 Task: Add the "Unanswered questions" component in the site builder.
Action: Mouse moved to (1285, 81)
Screenshot: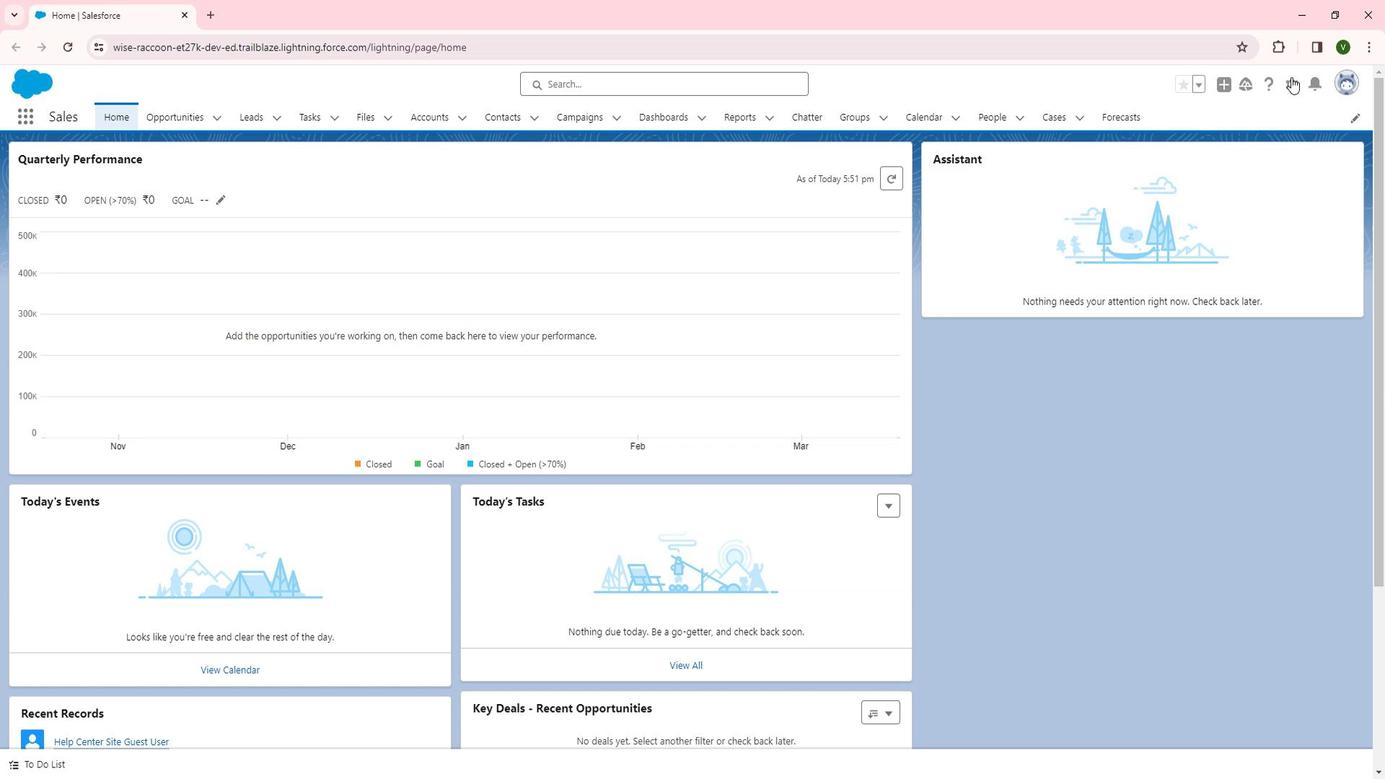 
Action: Mouse pressed left at (1285, 81)
Screenshot: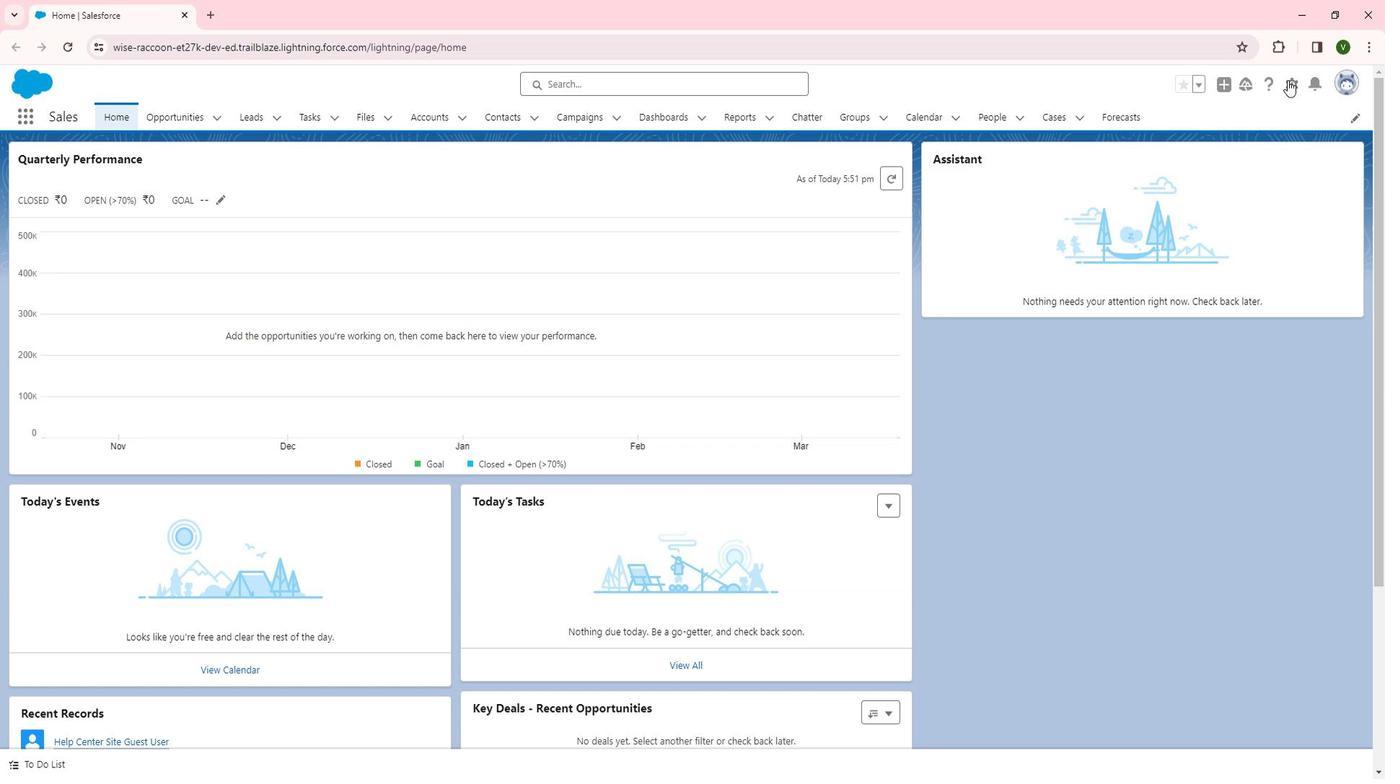 
Action: Mouse moved to (1238, 131)
Screenshot: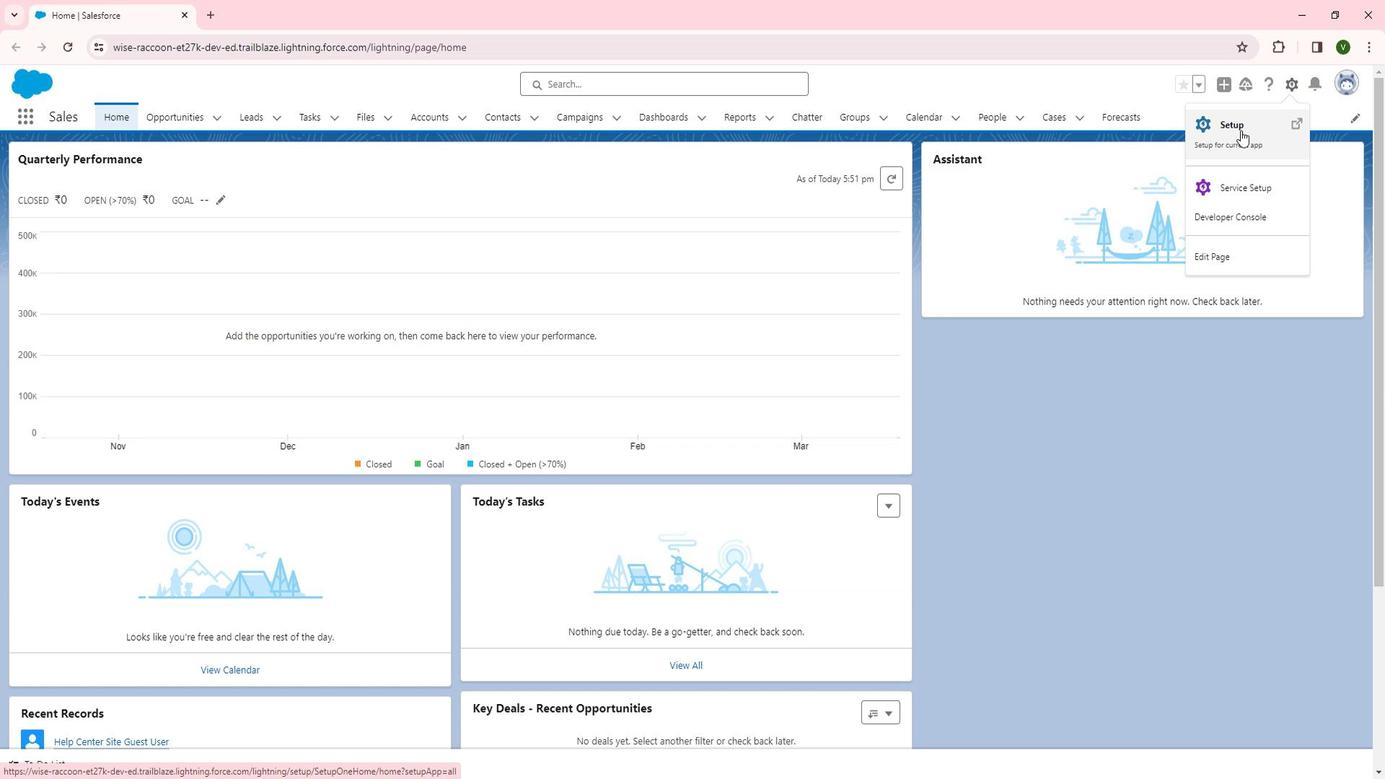 
Action: Mouse pressed left at (1238, 131)
Screenshot: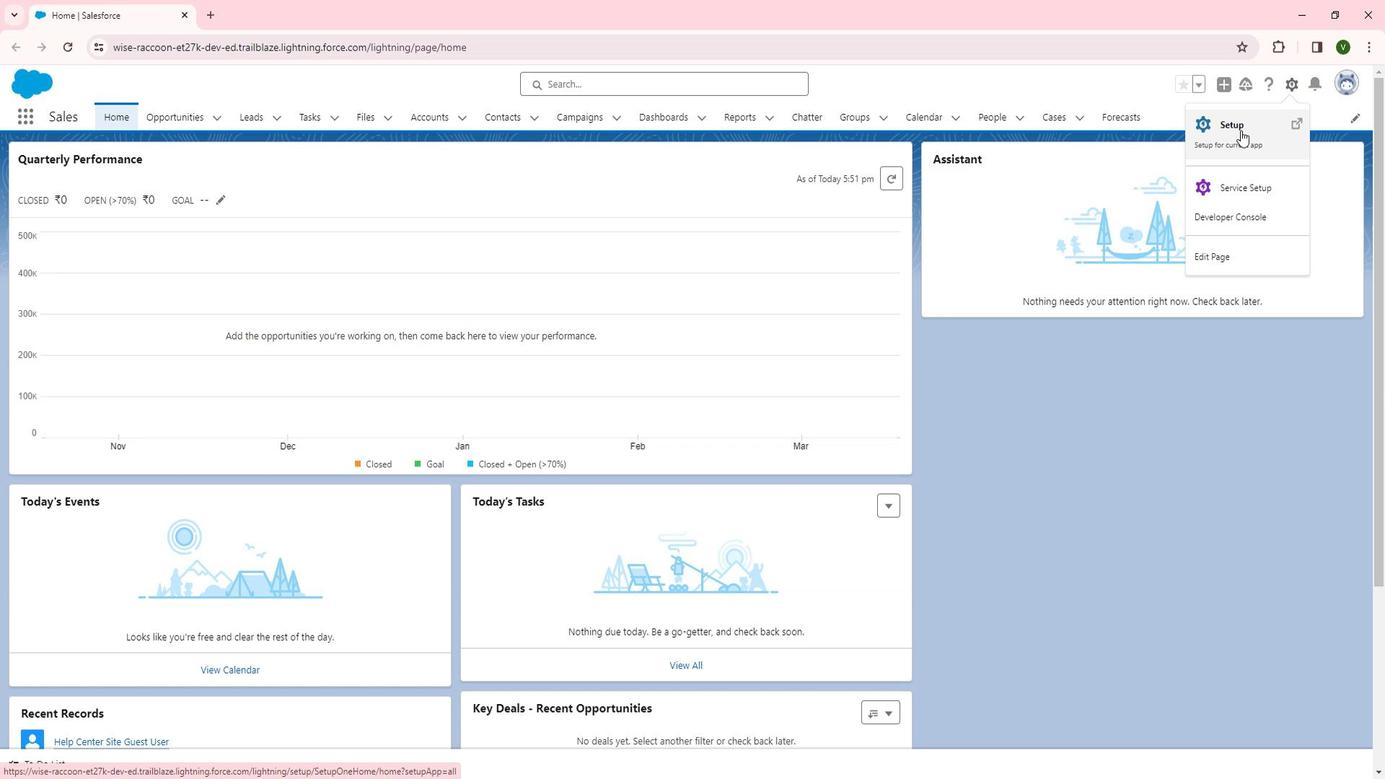 
Action: Mouse moved to (50, 602)
Screenshot: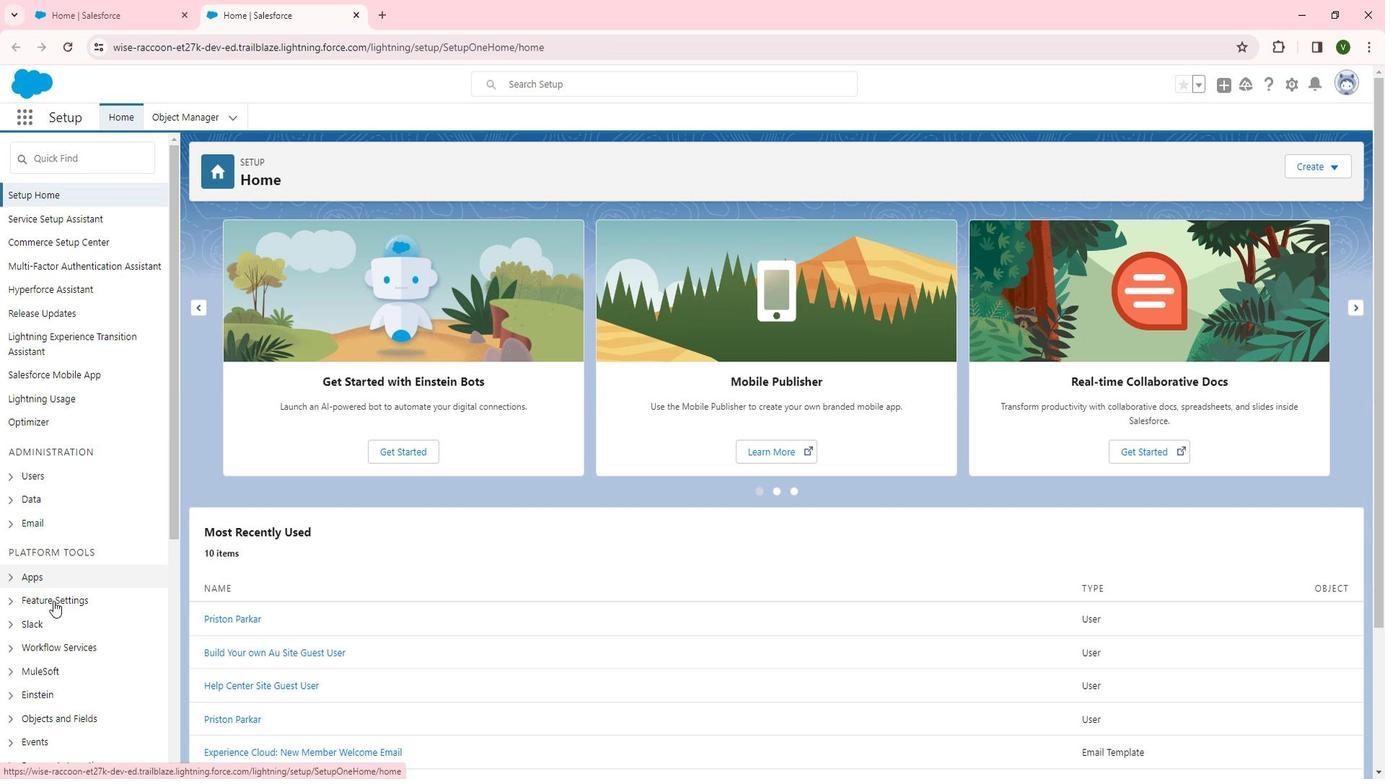 
Action: Mouse pressed left at (50, 602)
Screenshot: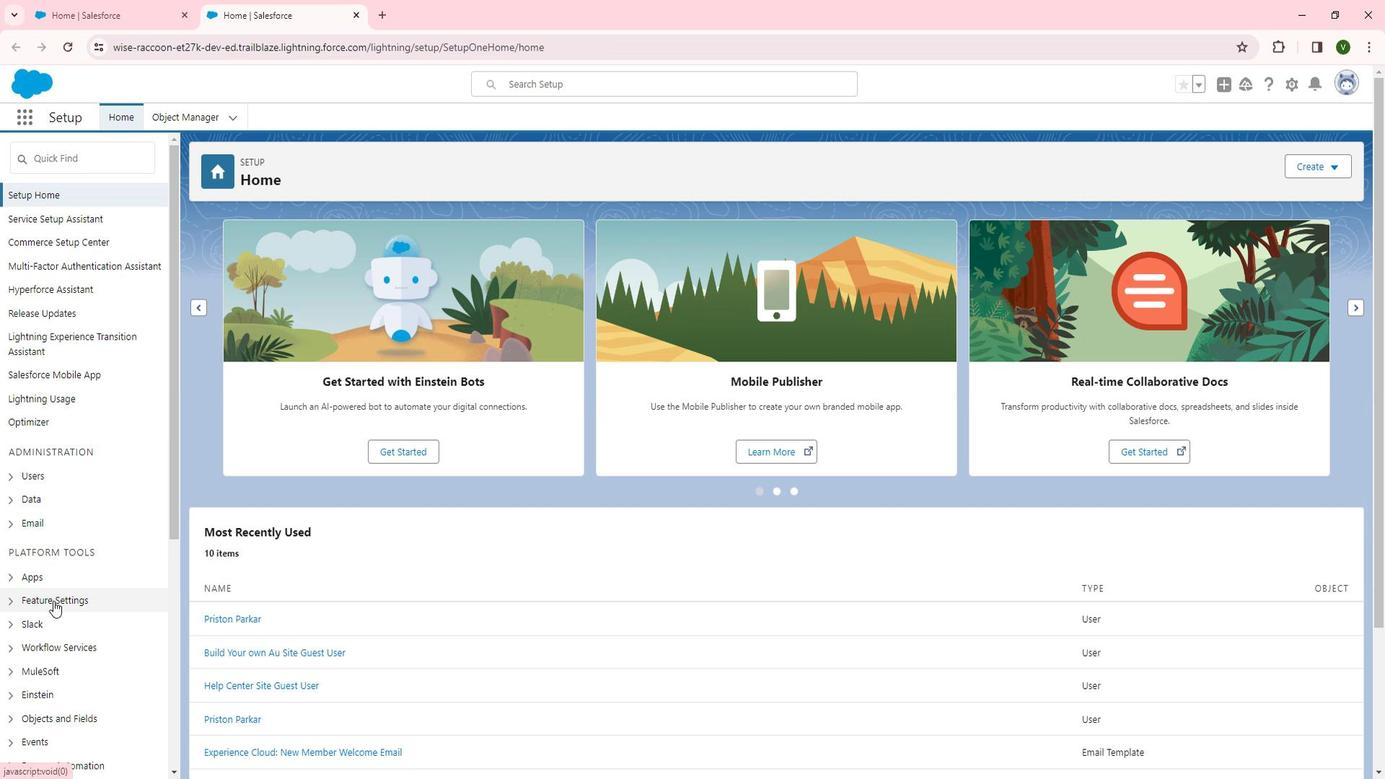 
Action: Mouse moved to (59, 602)
Screenshot: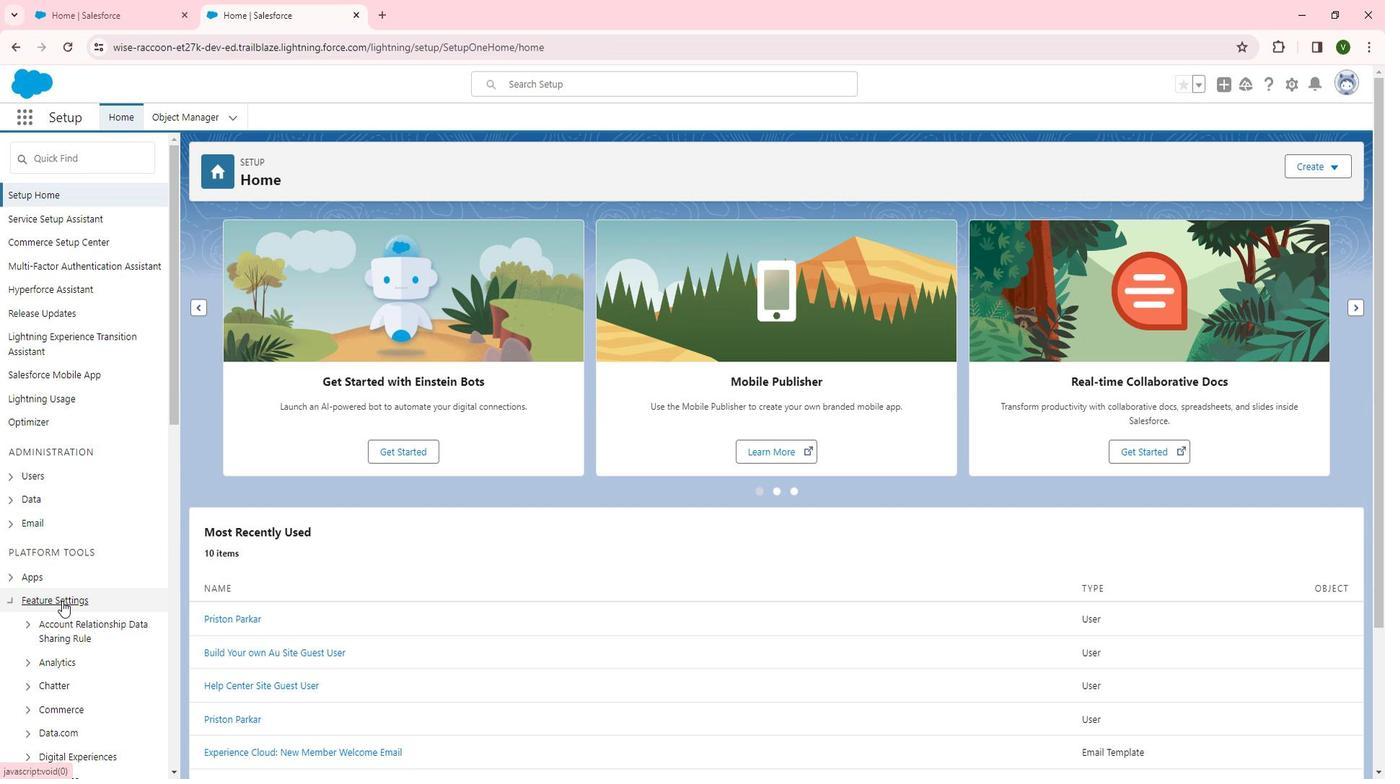 
Action: Mouse scrolled (59, 601) with delta (0, 0)
Screenshot: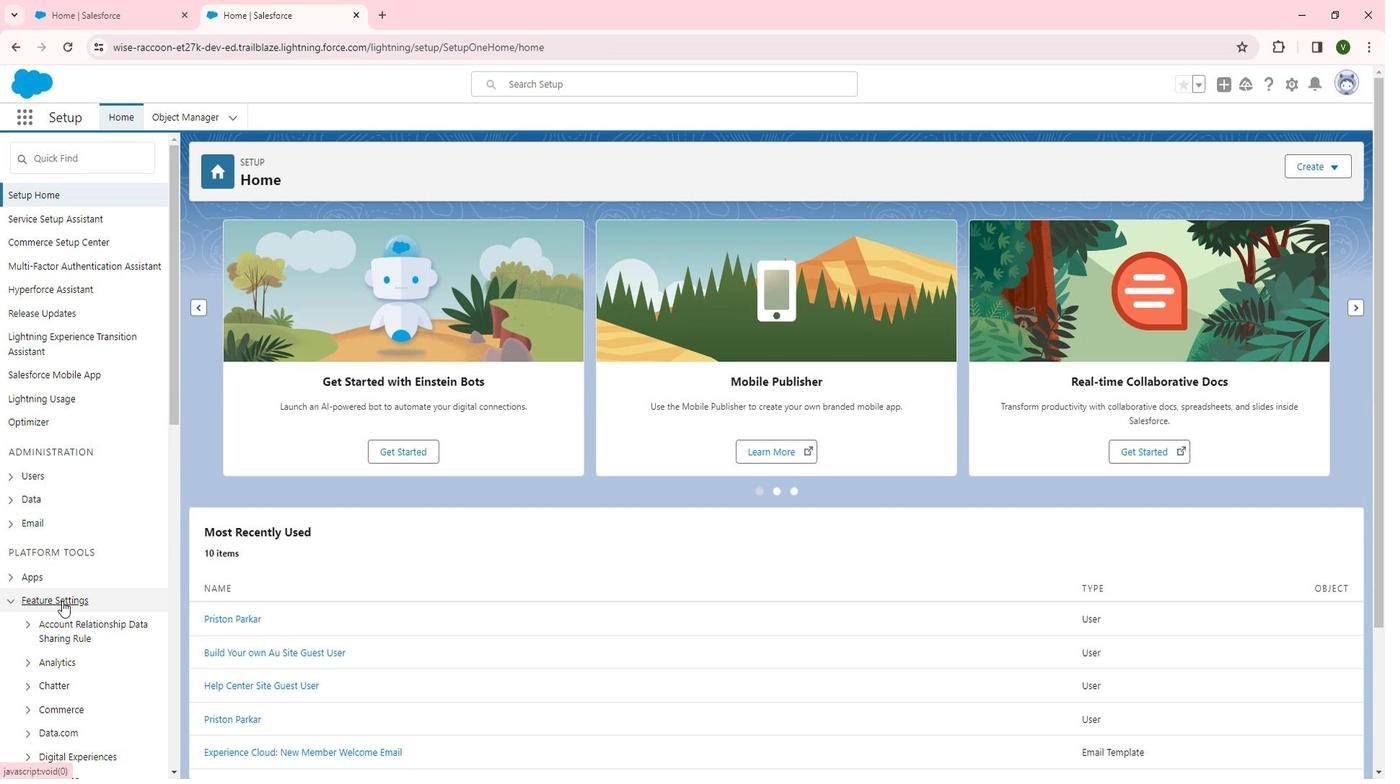 
Action: Mouse moved to (77, 679)
Screenshot: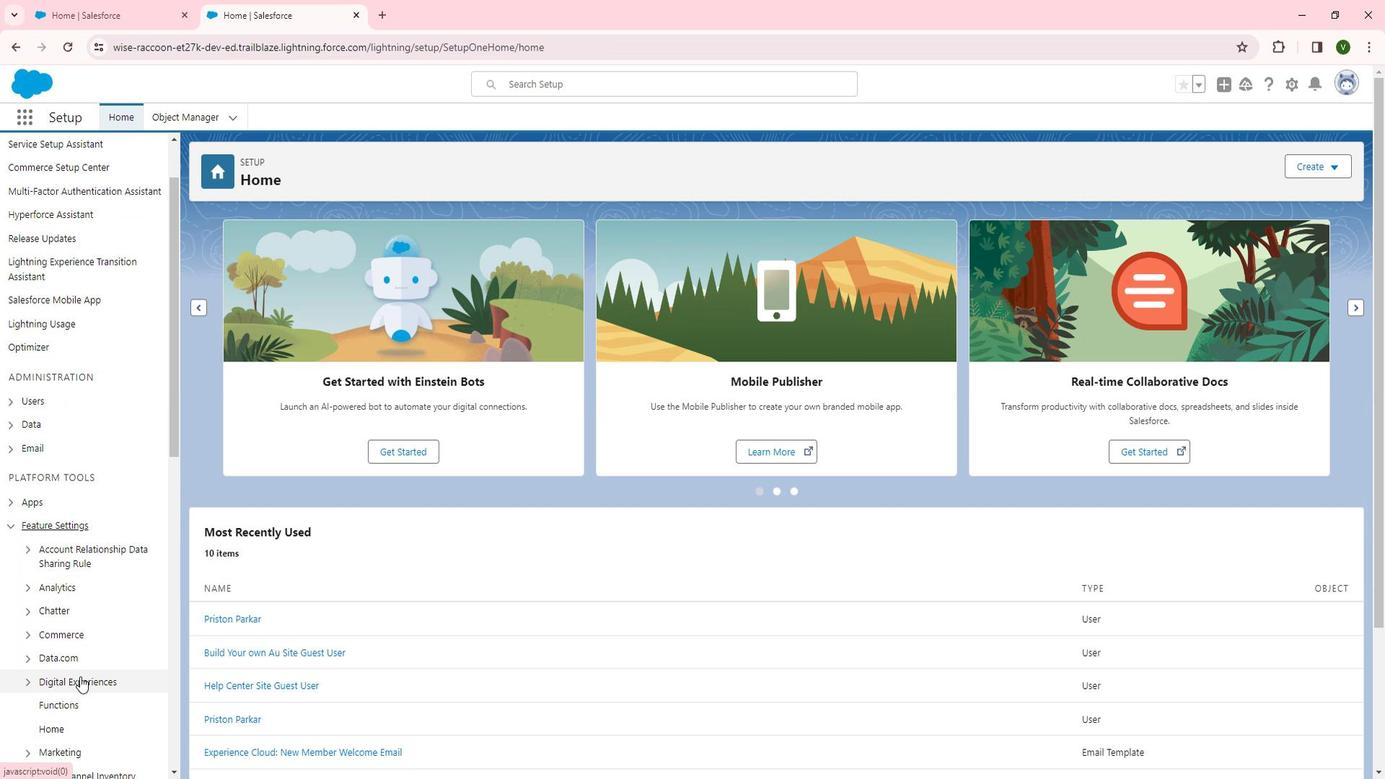 
Action: Mouse pressed left at (77, 679)
Screenshot: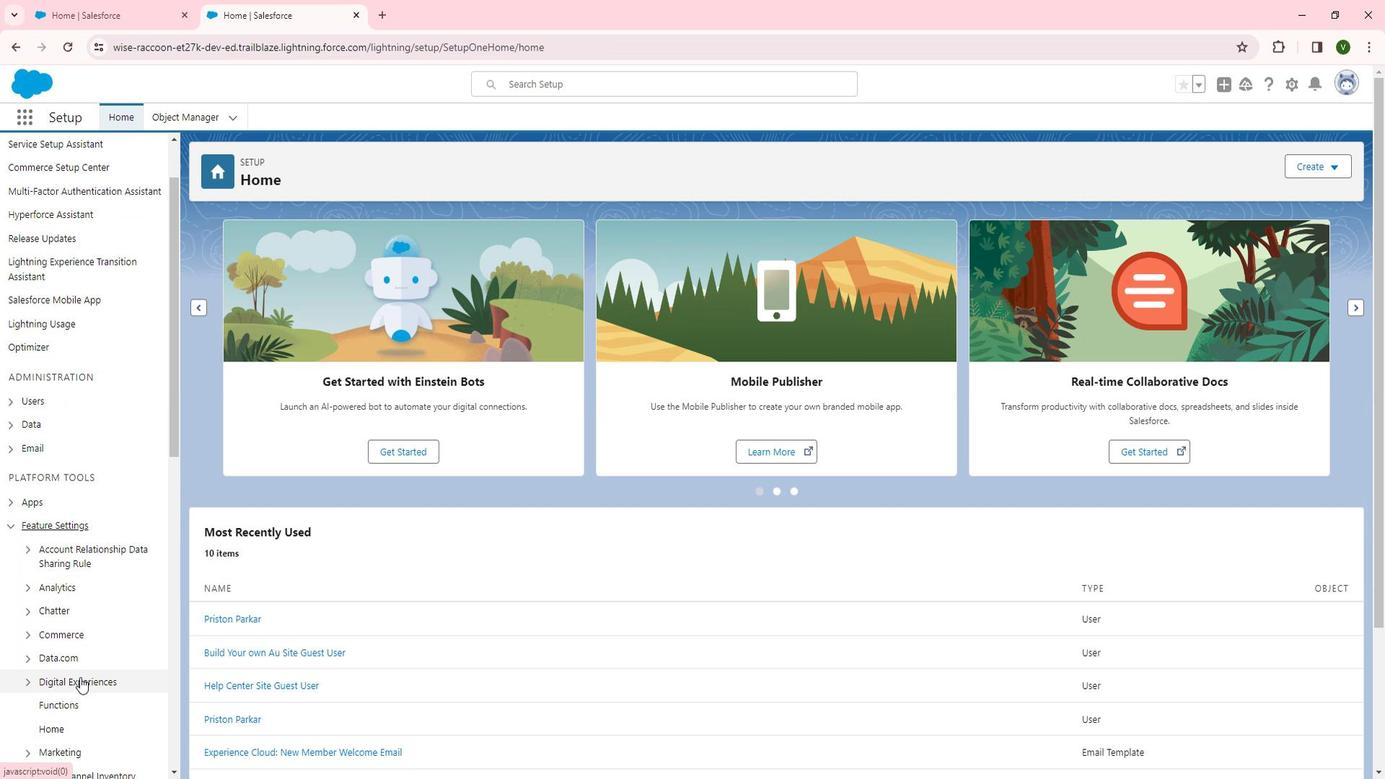 
Action: Mouse scrolled (77, 678) with delta (0, 0)
Screenshot: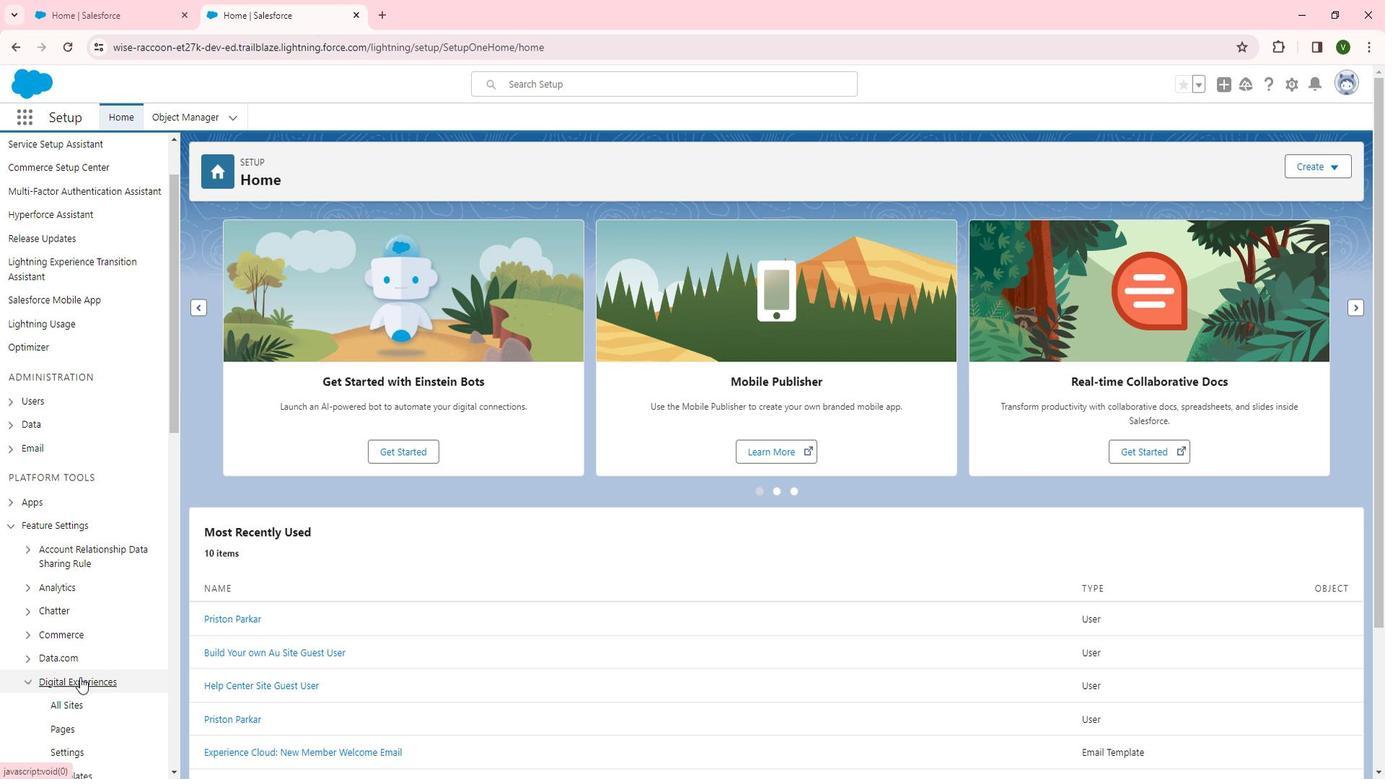 
Action: Mouse moved to (77, 679)
Screenshot: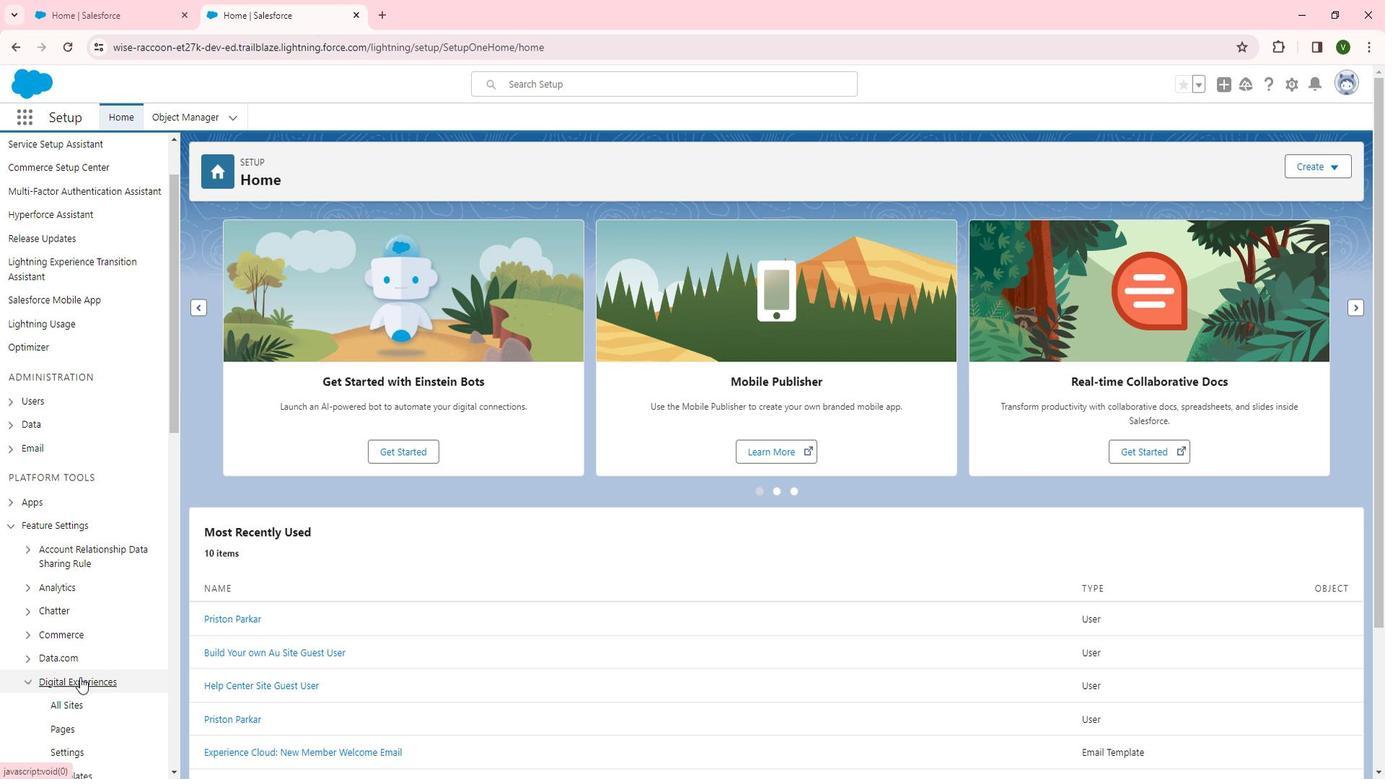 
Action: Mouse scrolled (77, 678) with delta (0, 0)
Screenshot: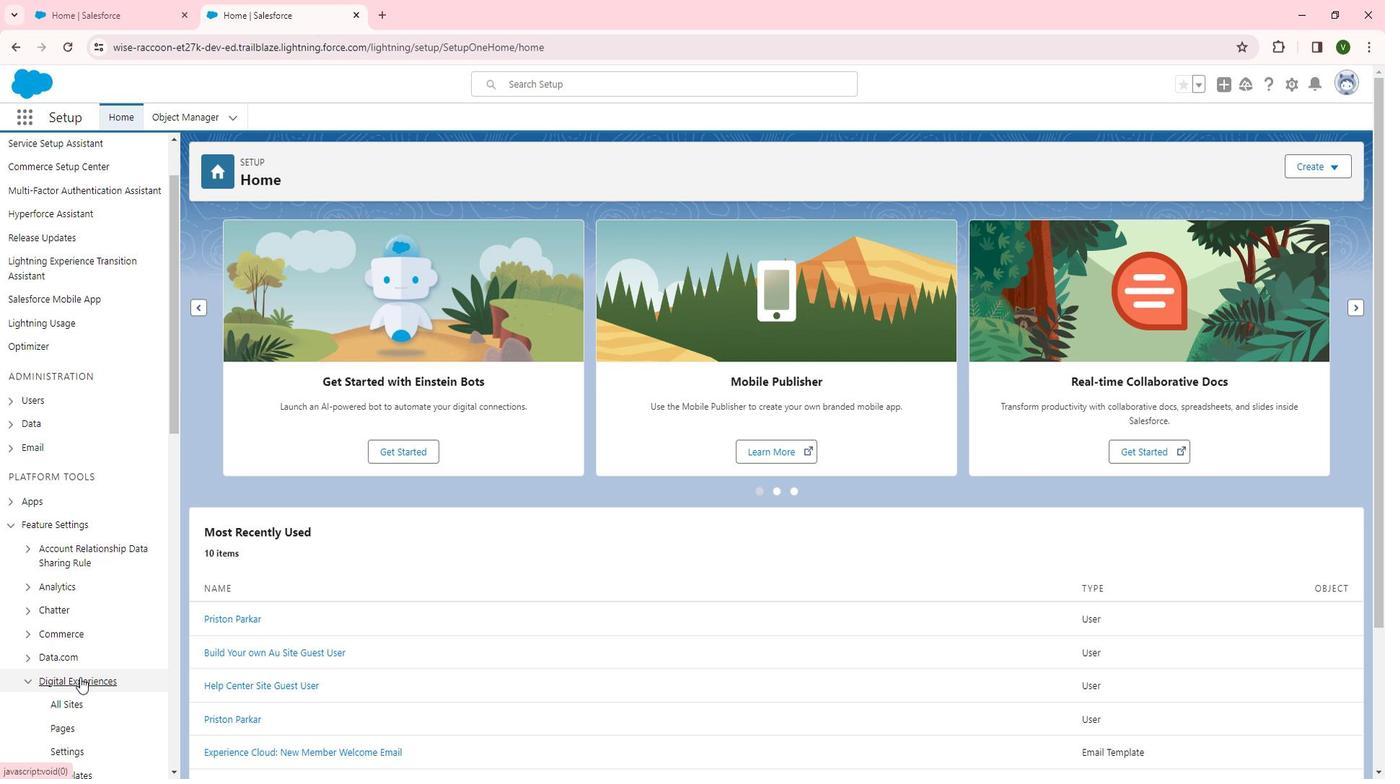 
Action: Mouse moved to (77, 679)
Screenshot: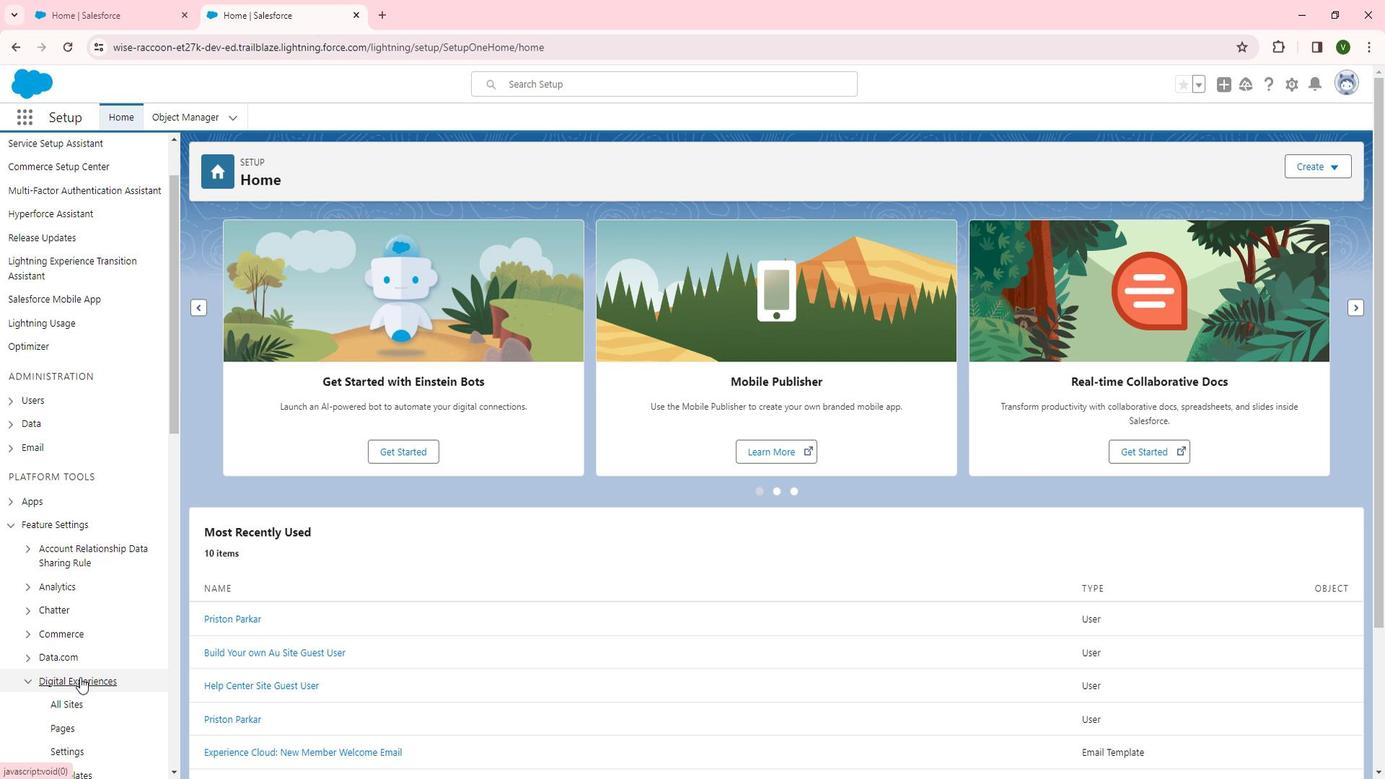 
Action: Mouse scrolled (77, 678) with delta (0, 0)
Screenshot: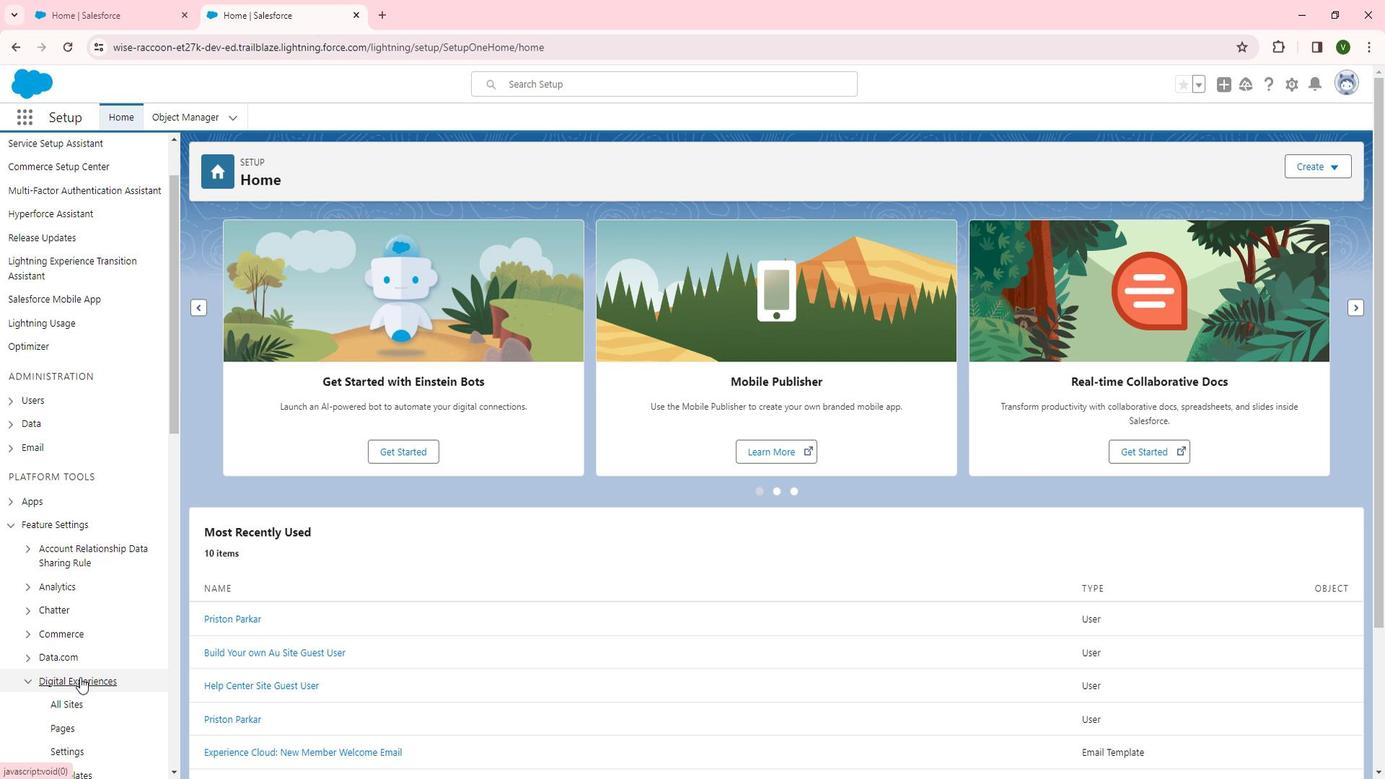 
Action: Mouse scrolled (77, 678) with delta (0, 0)
Screenshot: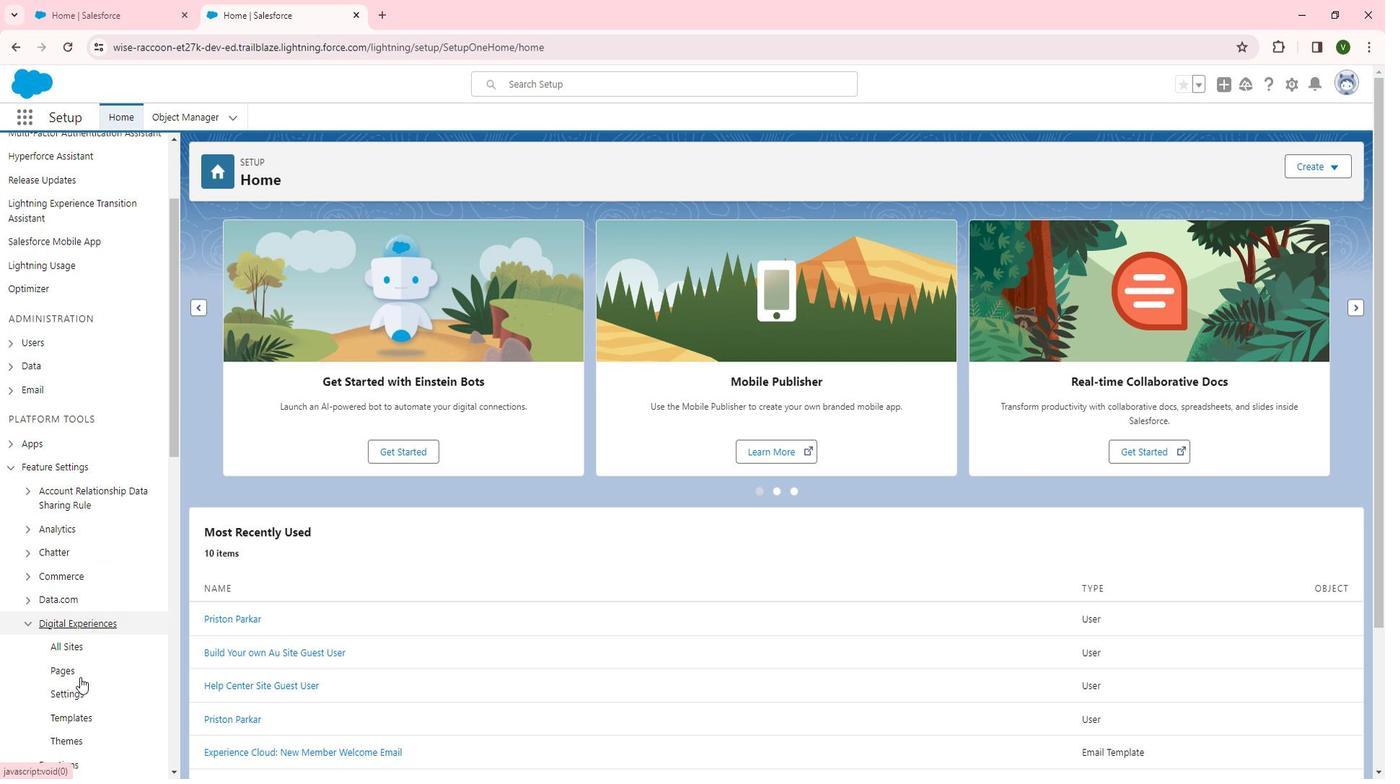 
Action: Mouse moved to (59, 407)
Screenshot: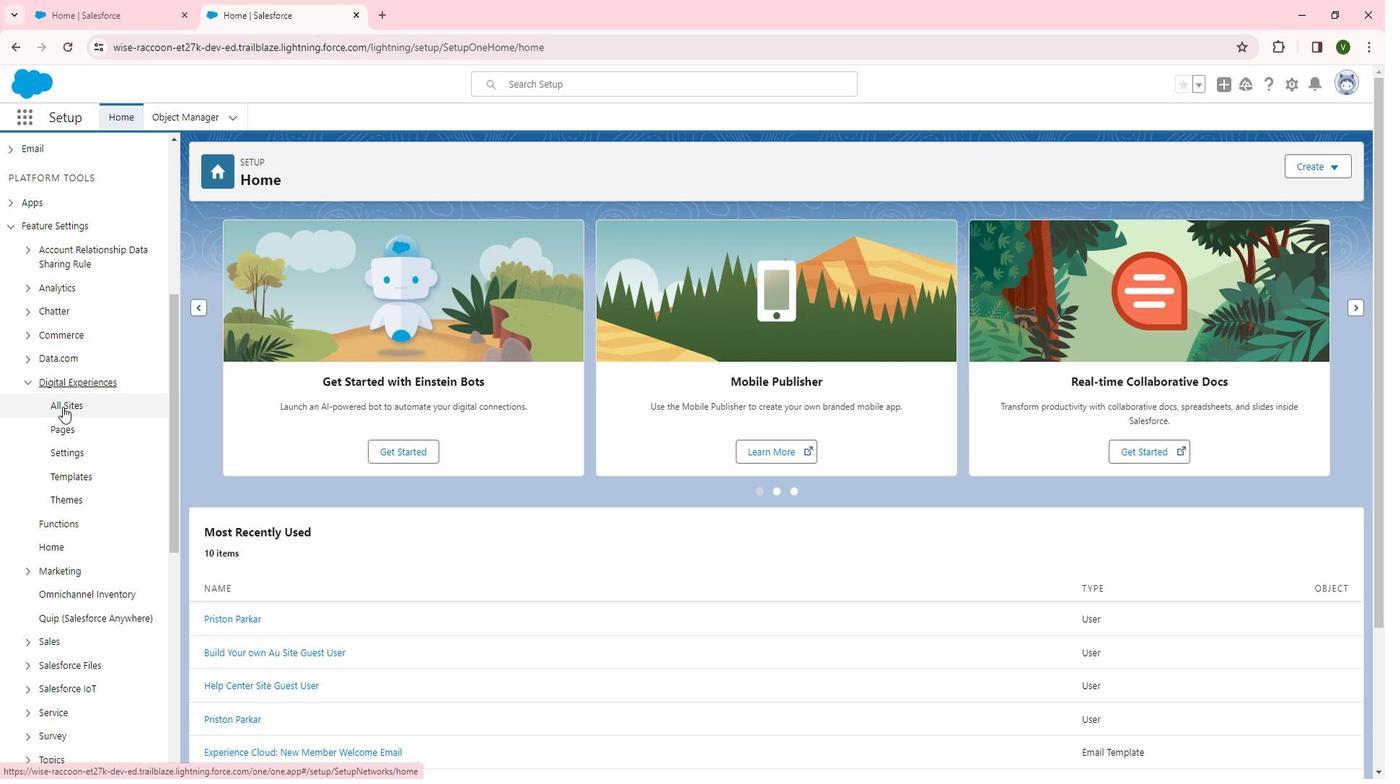 
Action: Mouse pressed left at (59, 407)
Screenshot: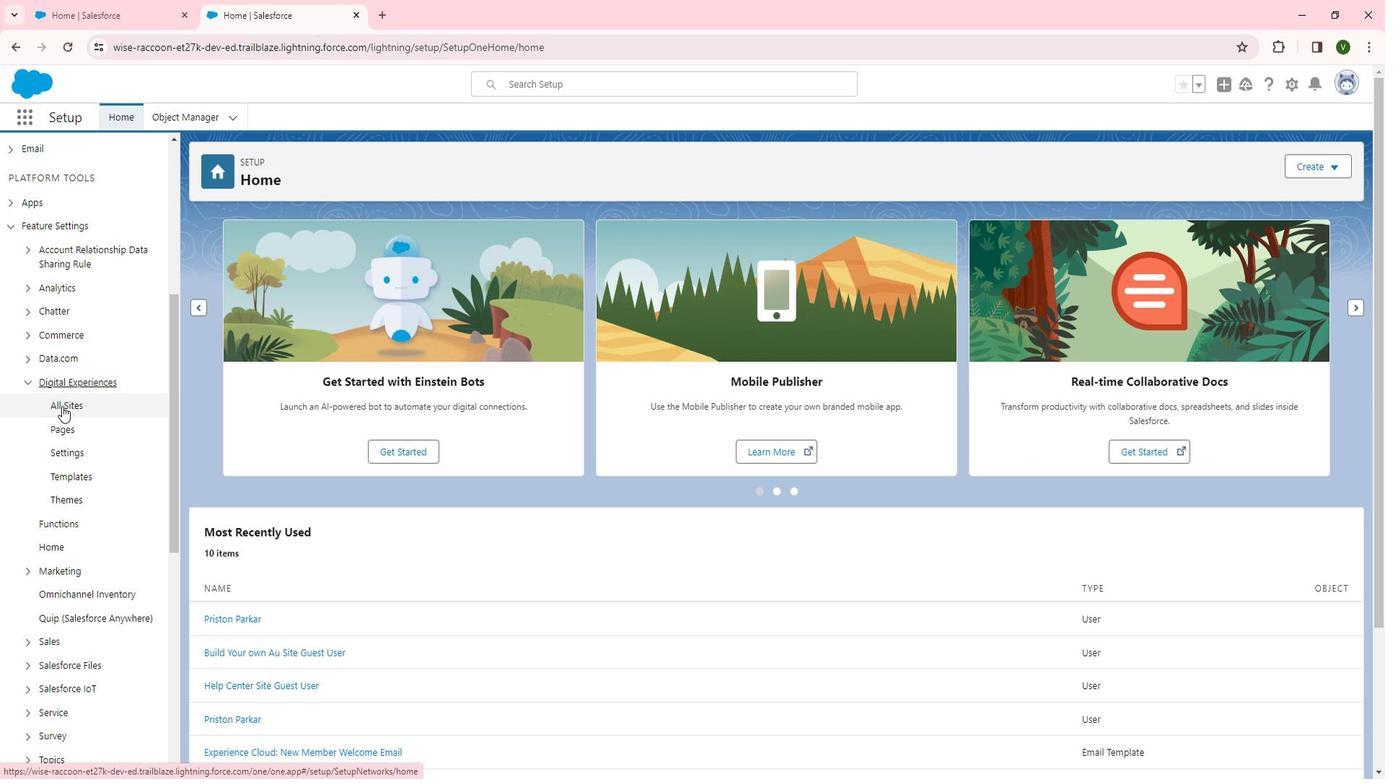 
Action: Mouse moved to (234, 381)
Screenshot: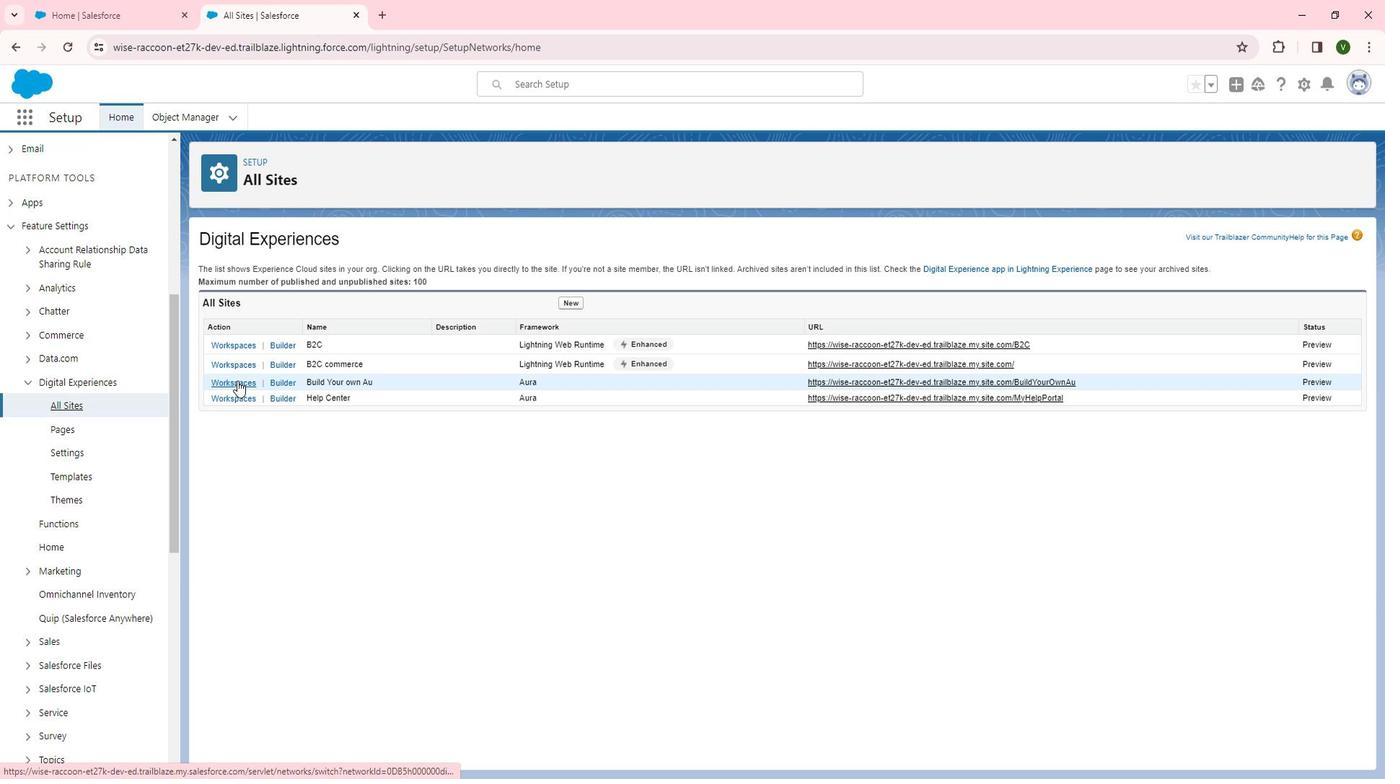 
Action: Mouse pressed left at (234, 381)
Screenshot: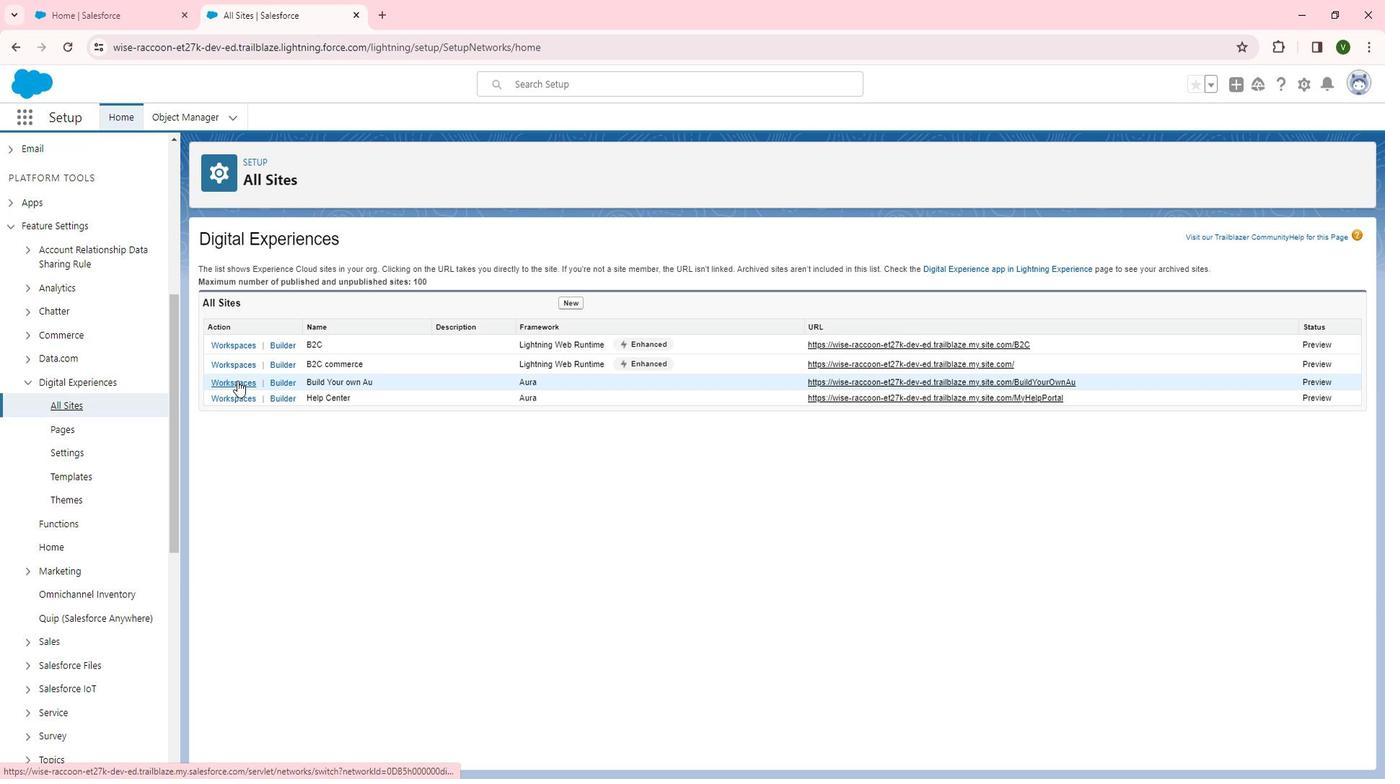 
Action: Mouse moved to (236, 375)
Screenshot: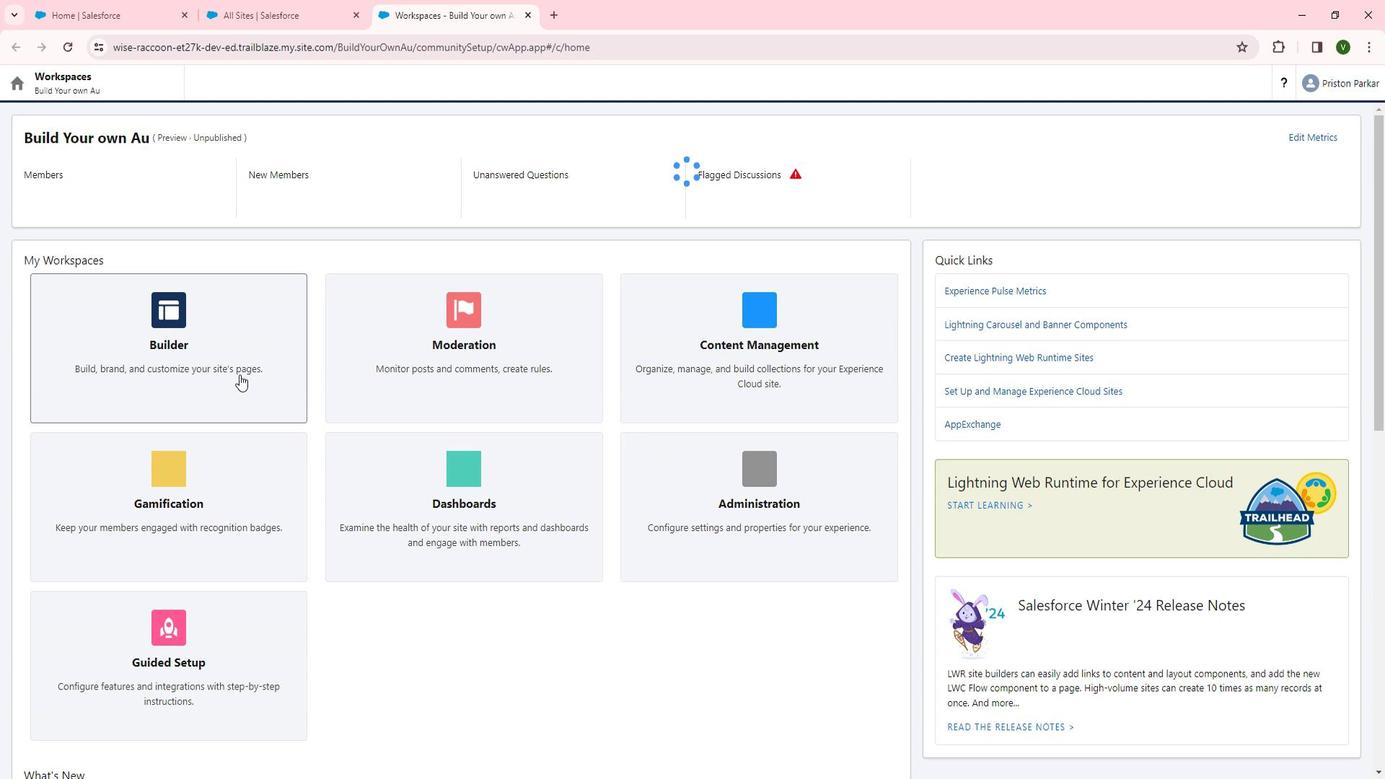 
Action: Mouse pressed left at (236, 375)
Screenshot: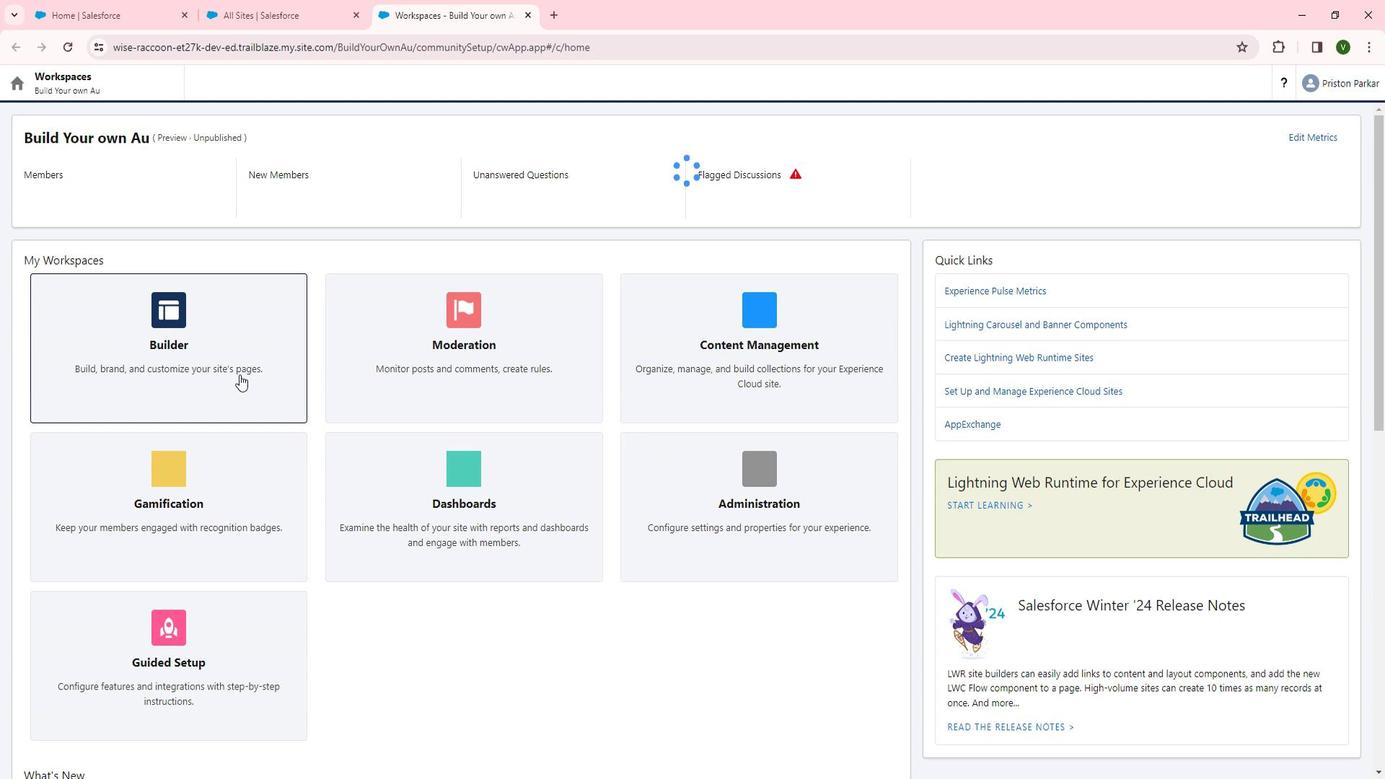 
Action: Mouse moved to (23, 132)
Screenshot: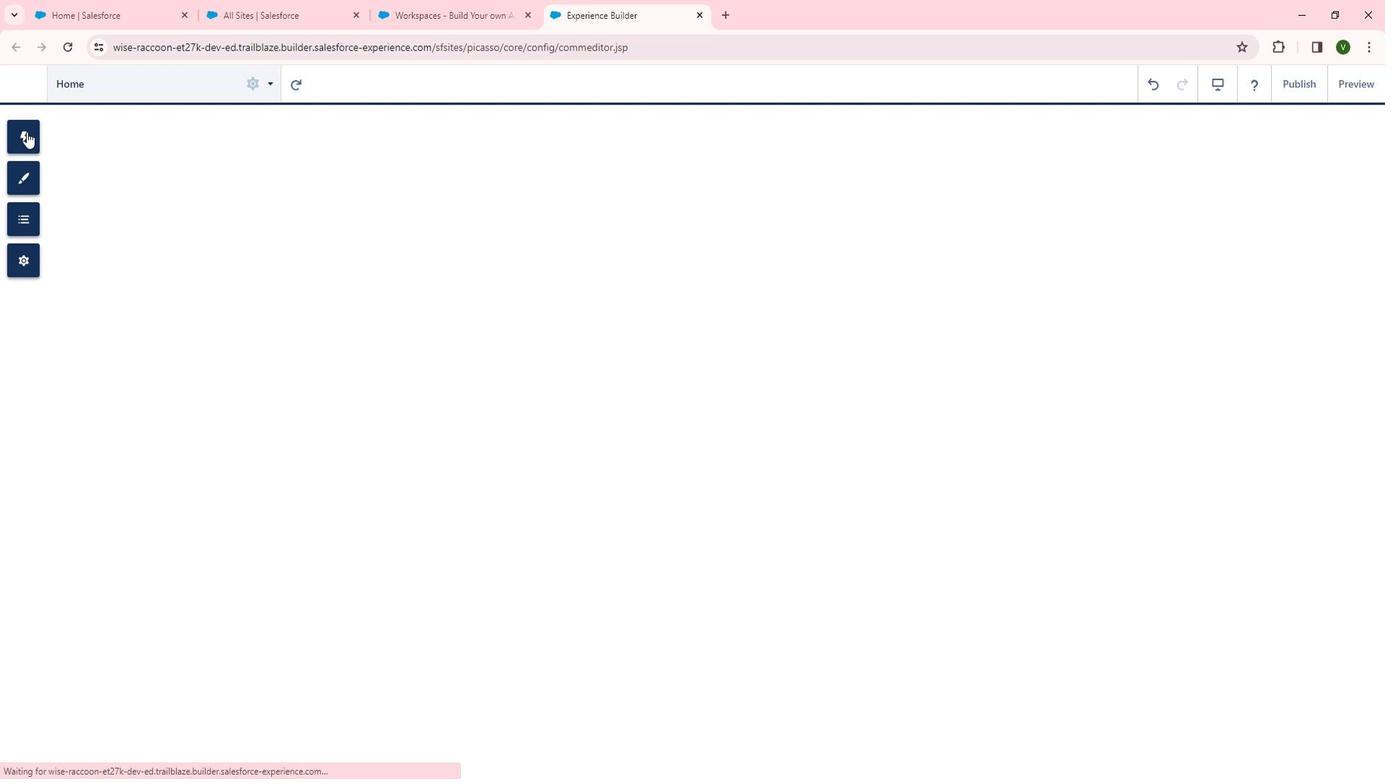 
Action: Mouse pressed left at (23, 132)
Screenshot: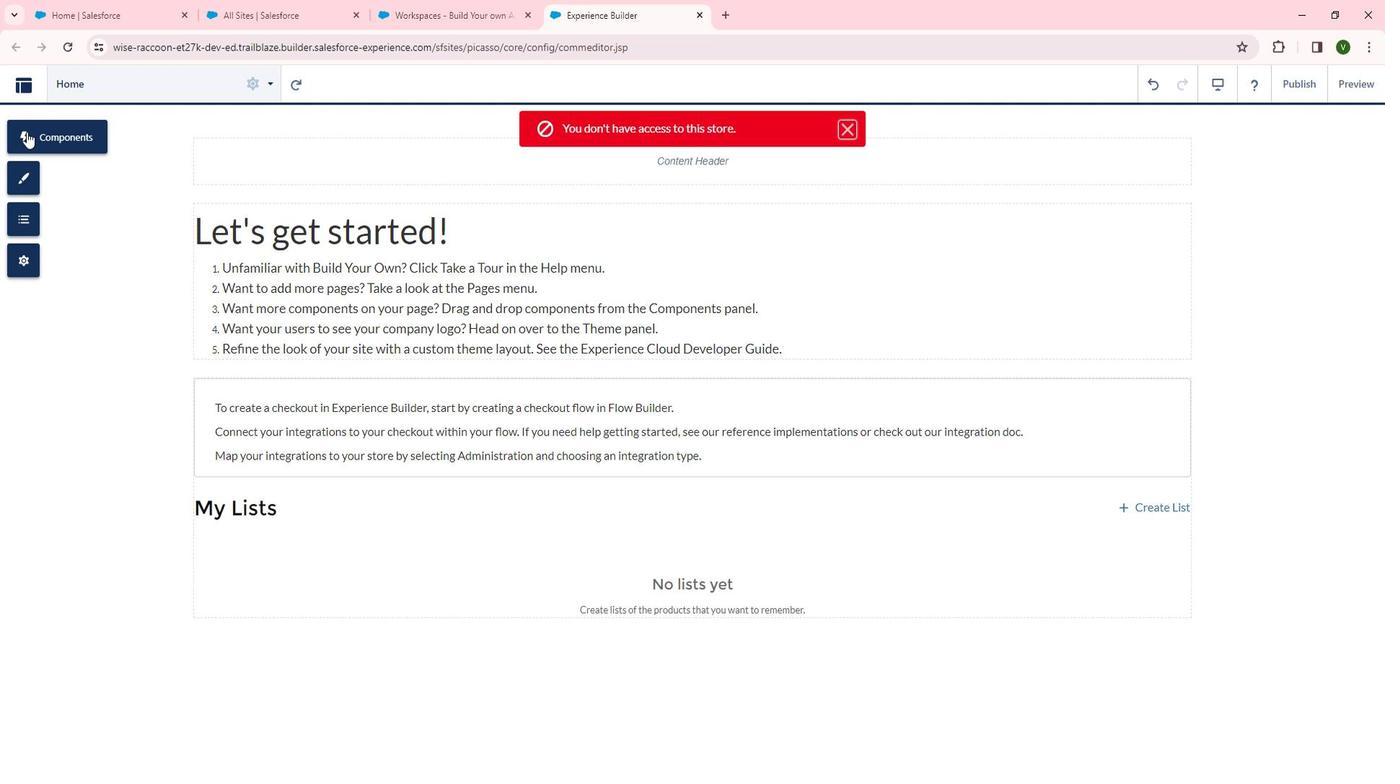 
Action: Mouse moved to (159, 439)
Screenshot: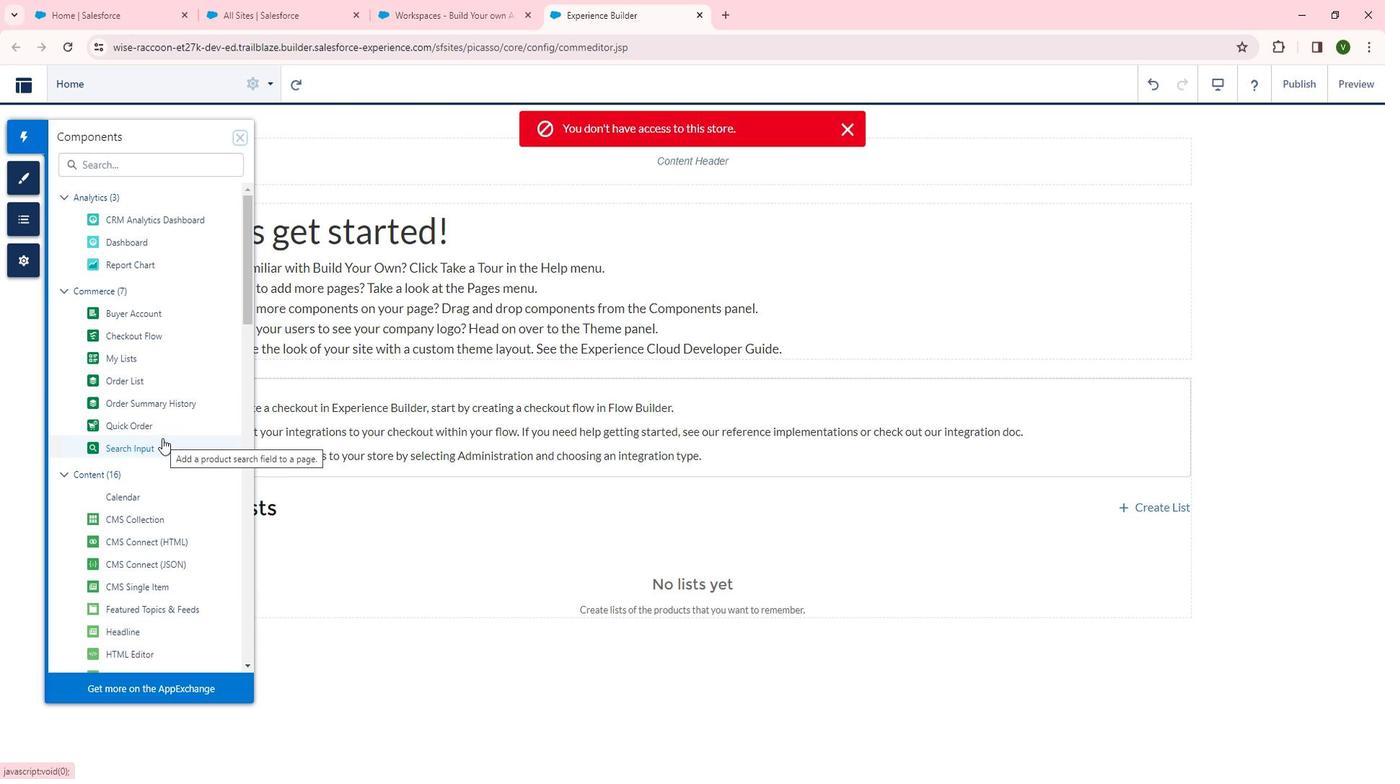 
Action: Mouse scrolled (159, 438) with delta (0, 0)
Screenshot: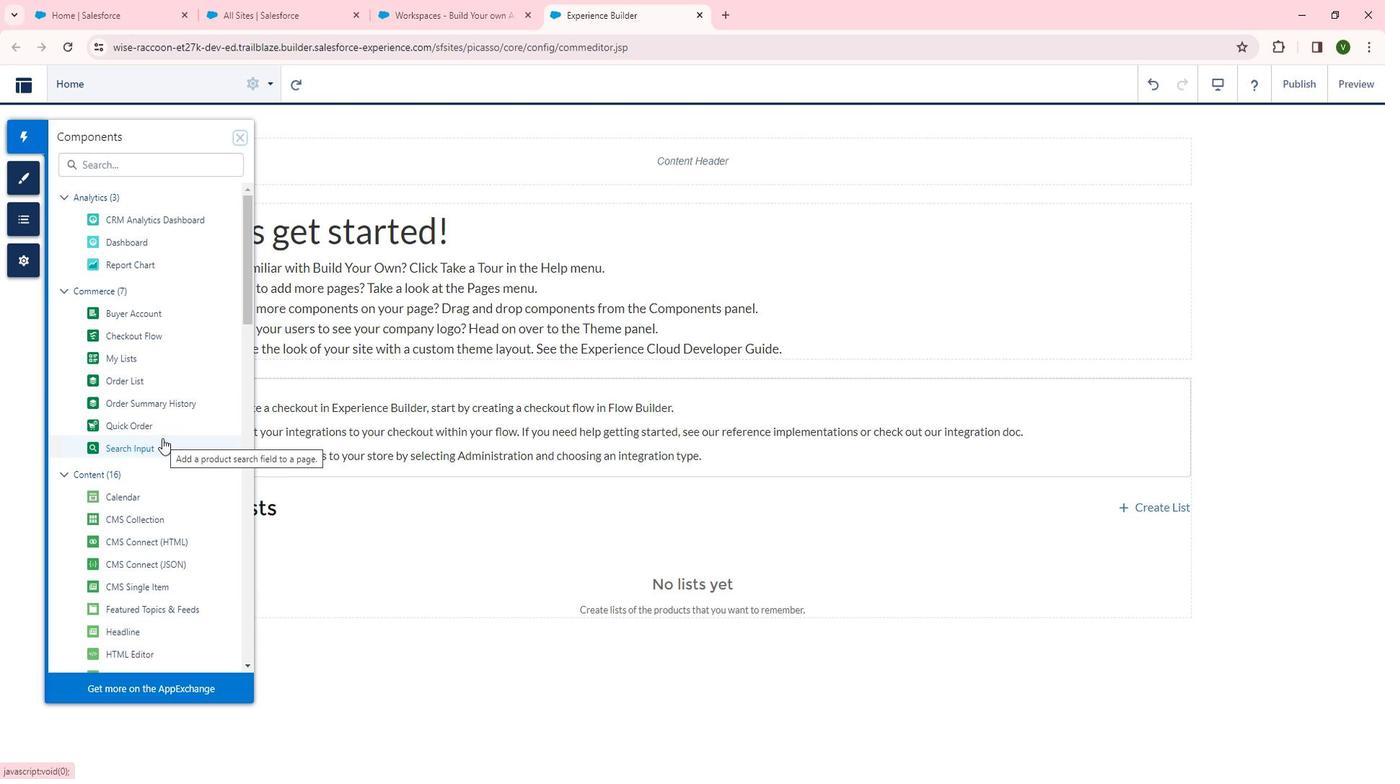 
Action: Mouse moved to (158, 439)
Screenshot: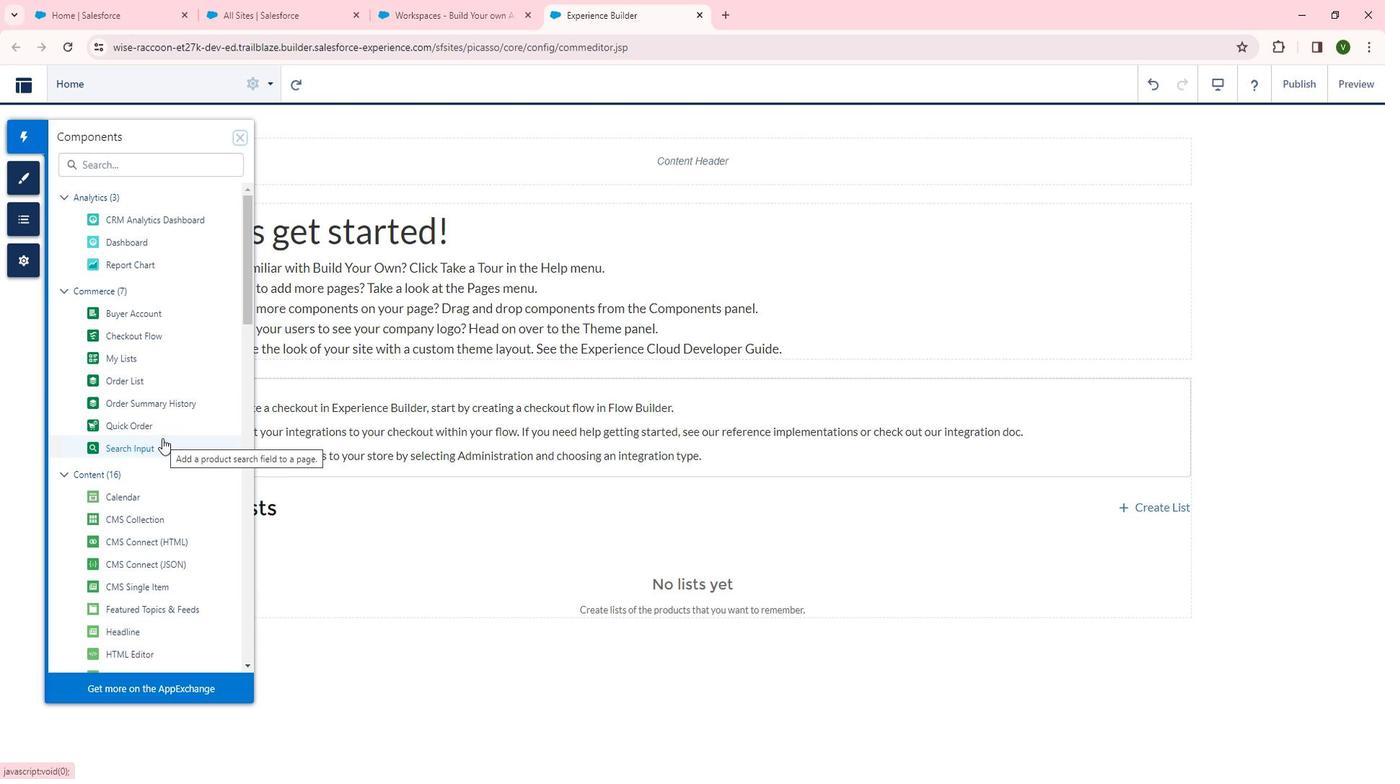 
Action: Mouse scrolled (158, 438) with delta (0, 0)
Screenshot: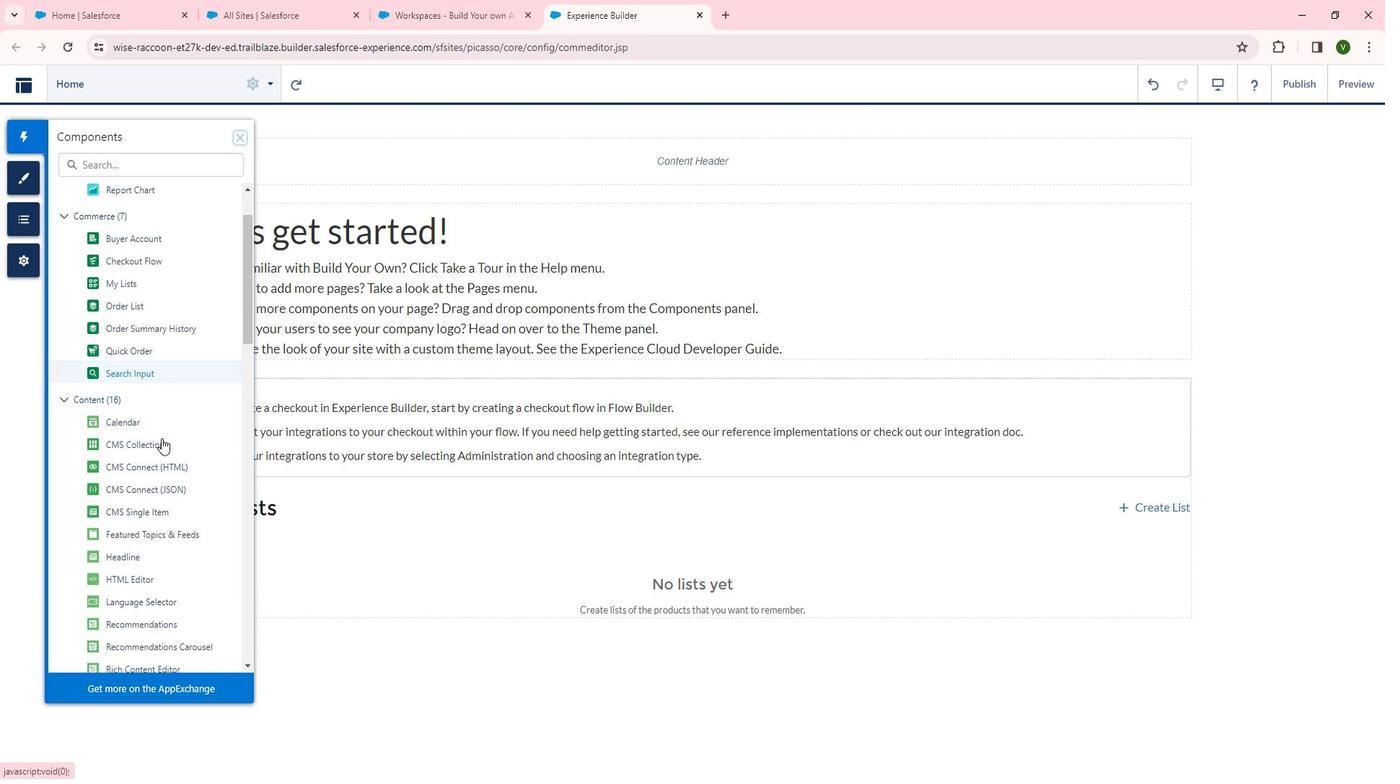 
Action: Mouse scrolled (158, 438) with delta (0, 0)
Screenshot: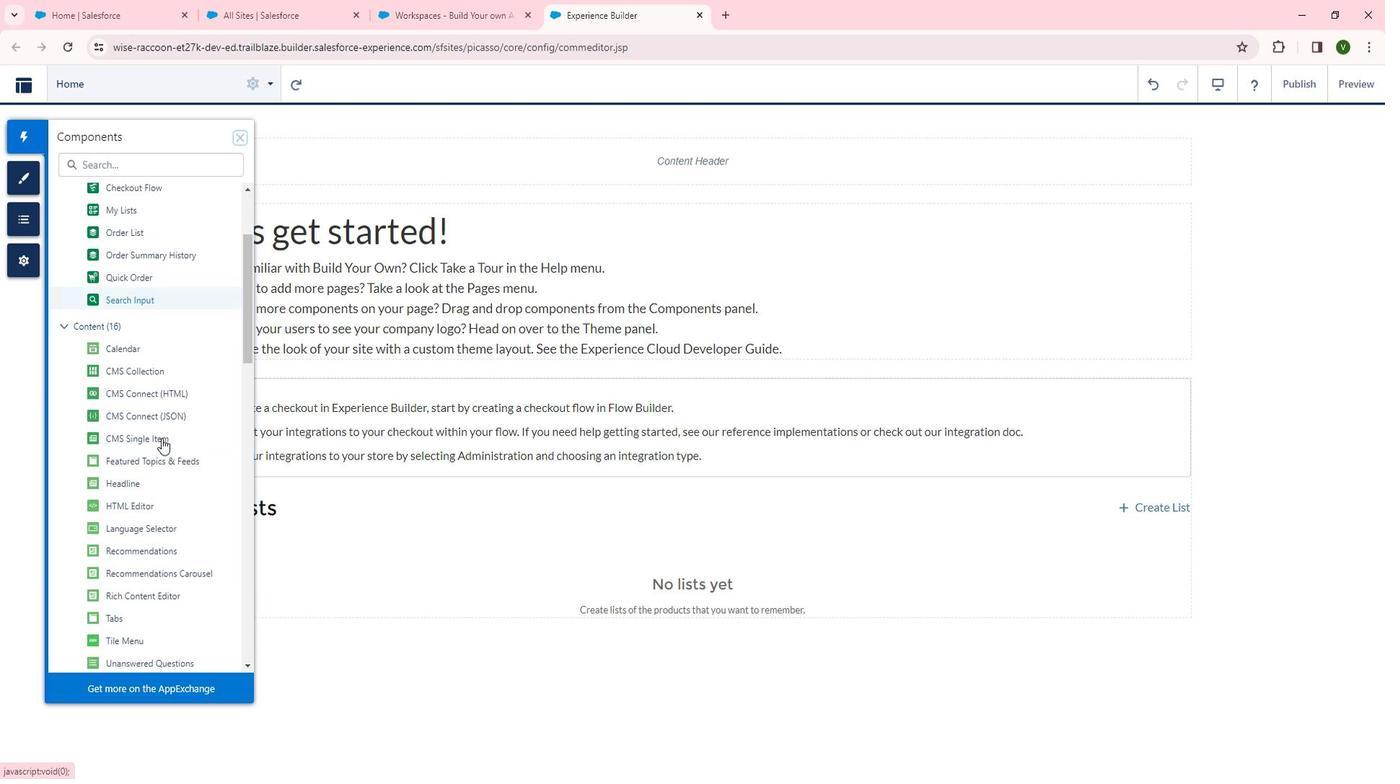 
Action: Mouse moved to (157, 439)
Screenshot: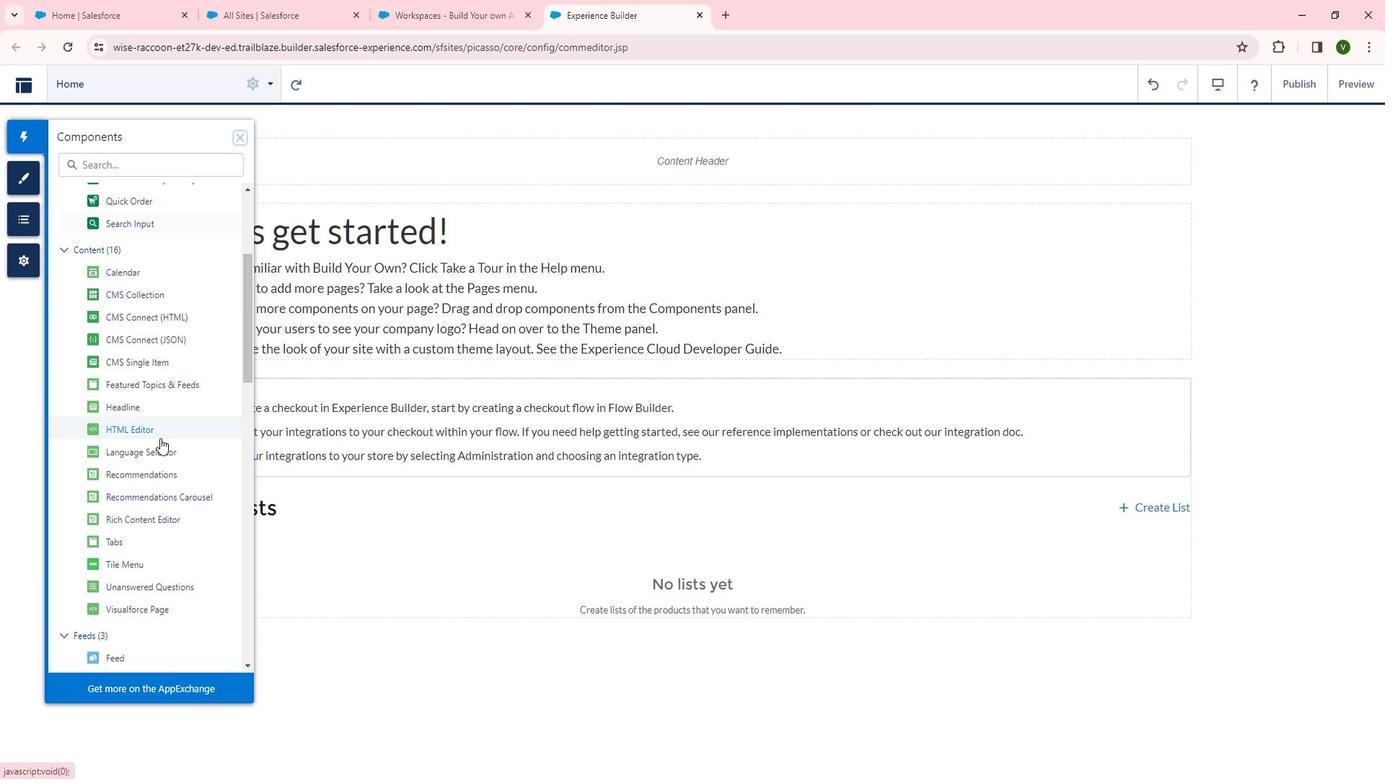 
Action: Mouse scrolled (157, 438) with delta (0, 0)
Screenshot: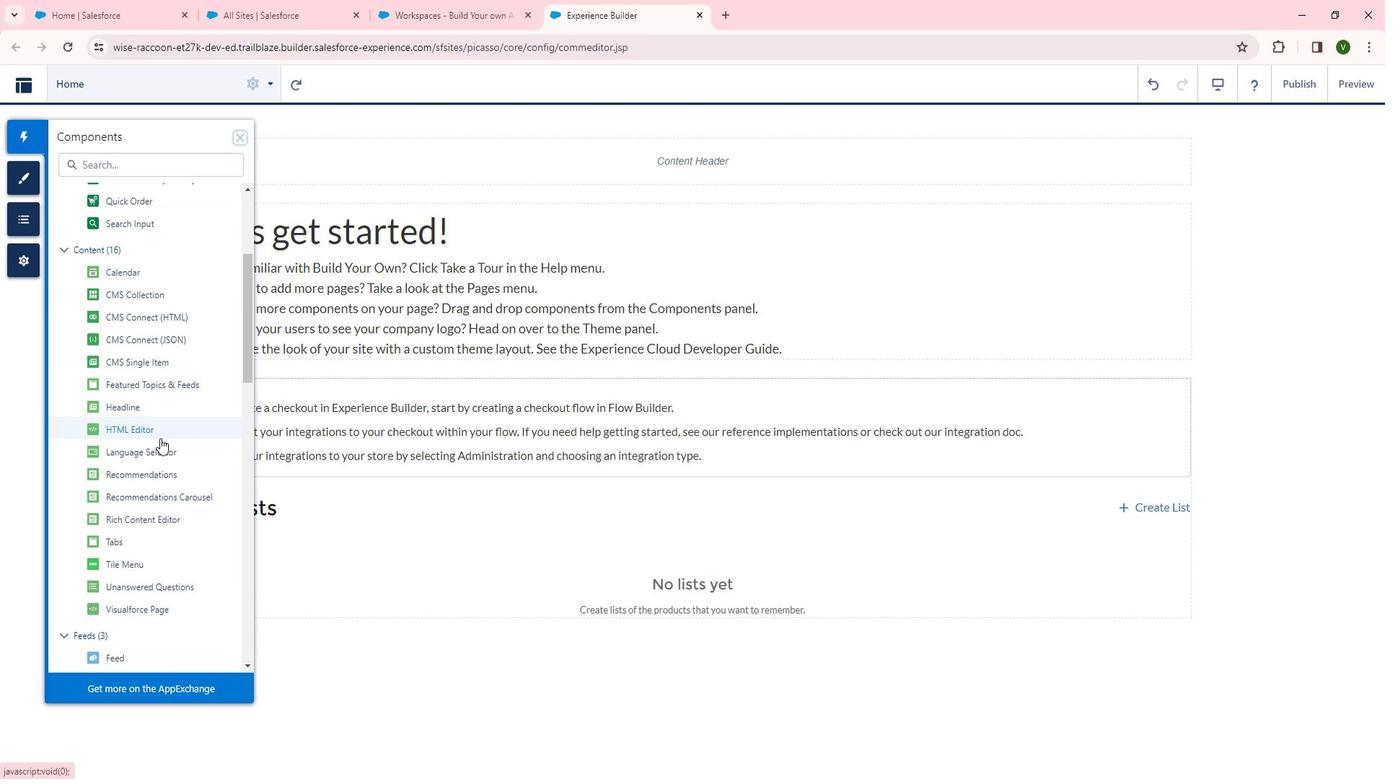 
Action: Mouse moved to (147, 512)
Screenshot: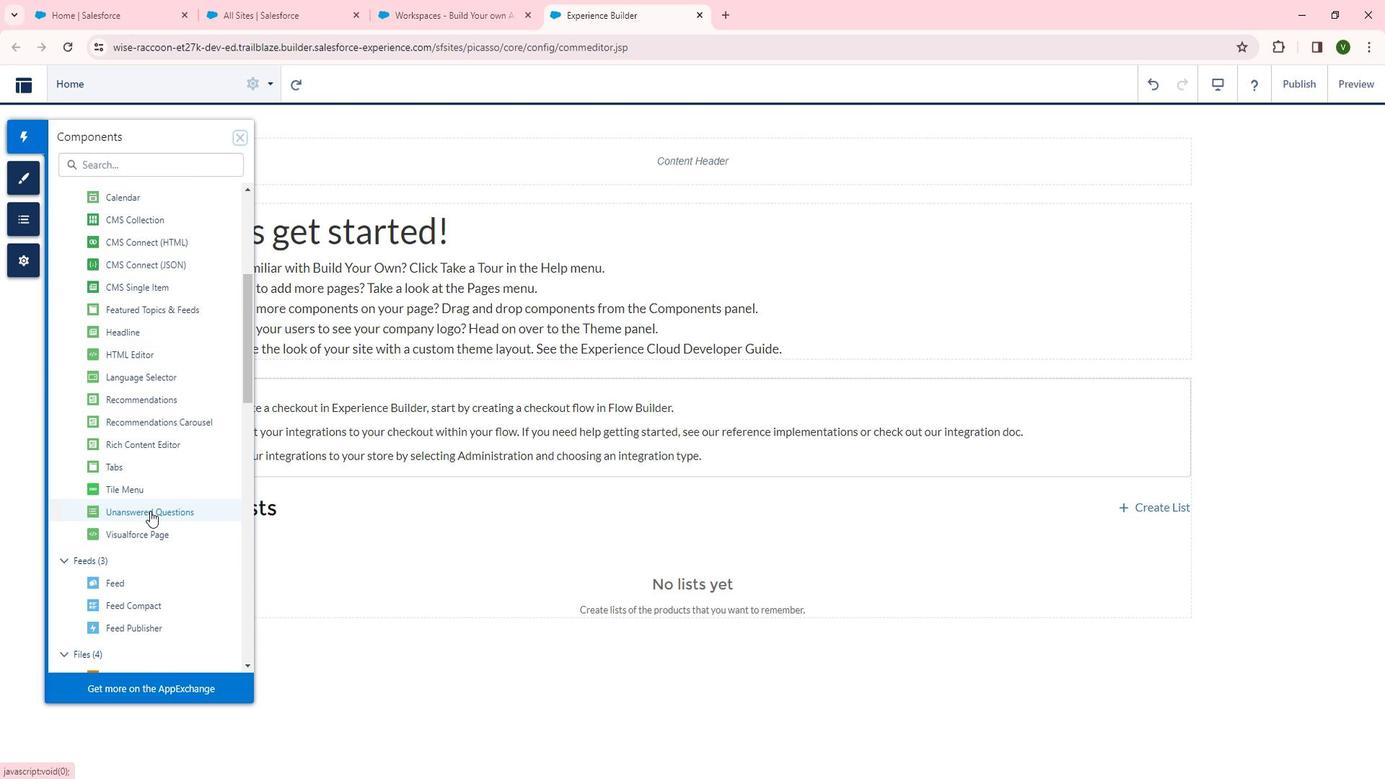 
Action: Mouse pressed left at (147, 512)
Screenshot: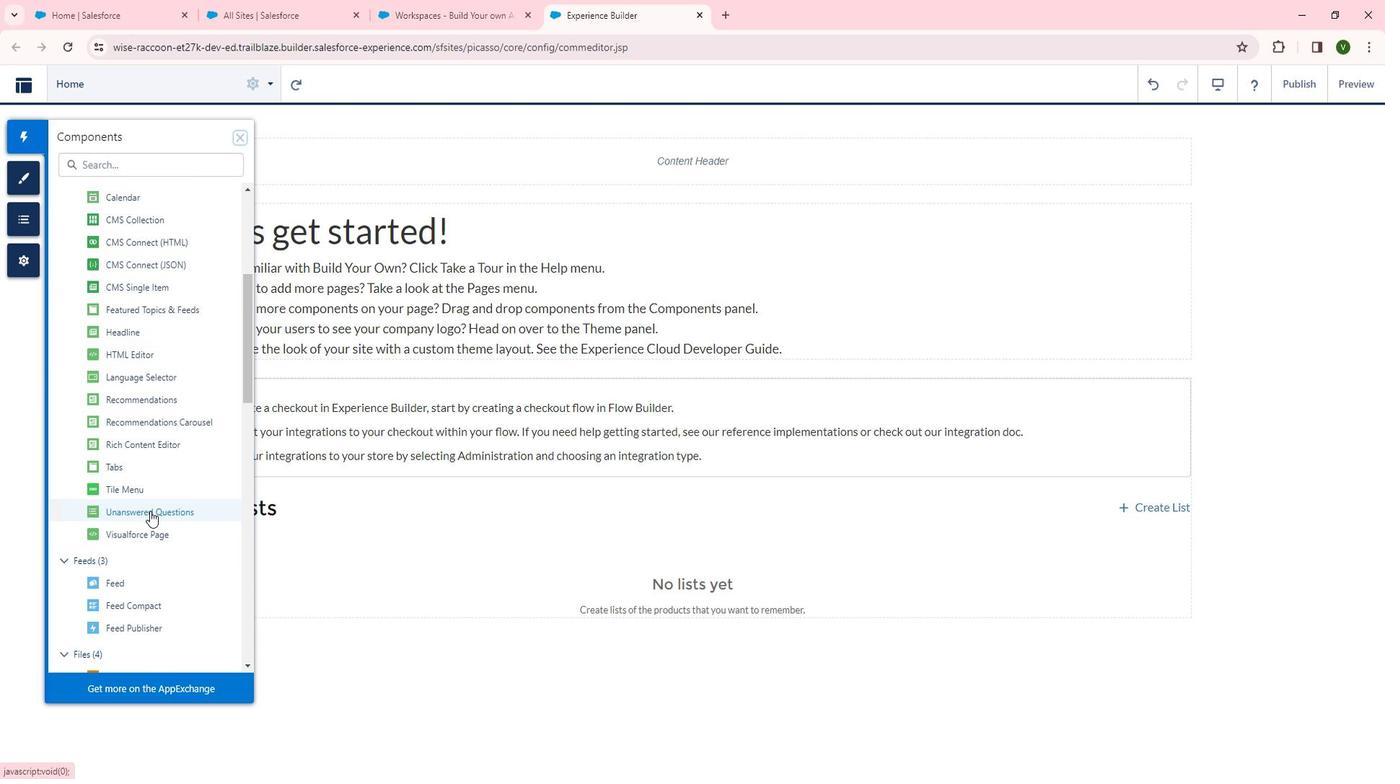 
Action: Mouse moved to (763, 419)
Screenshot: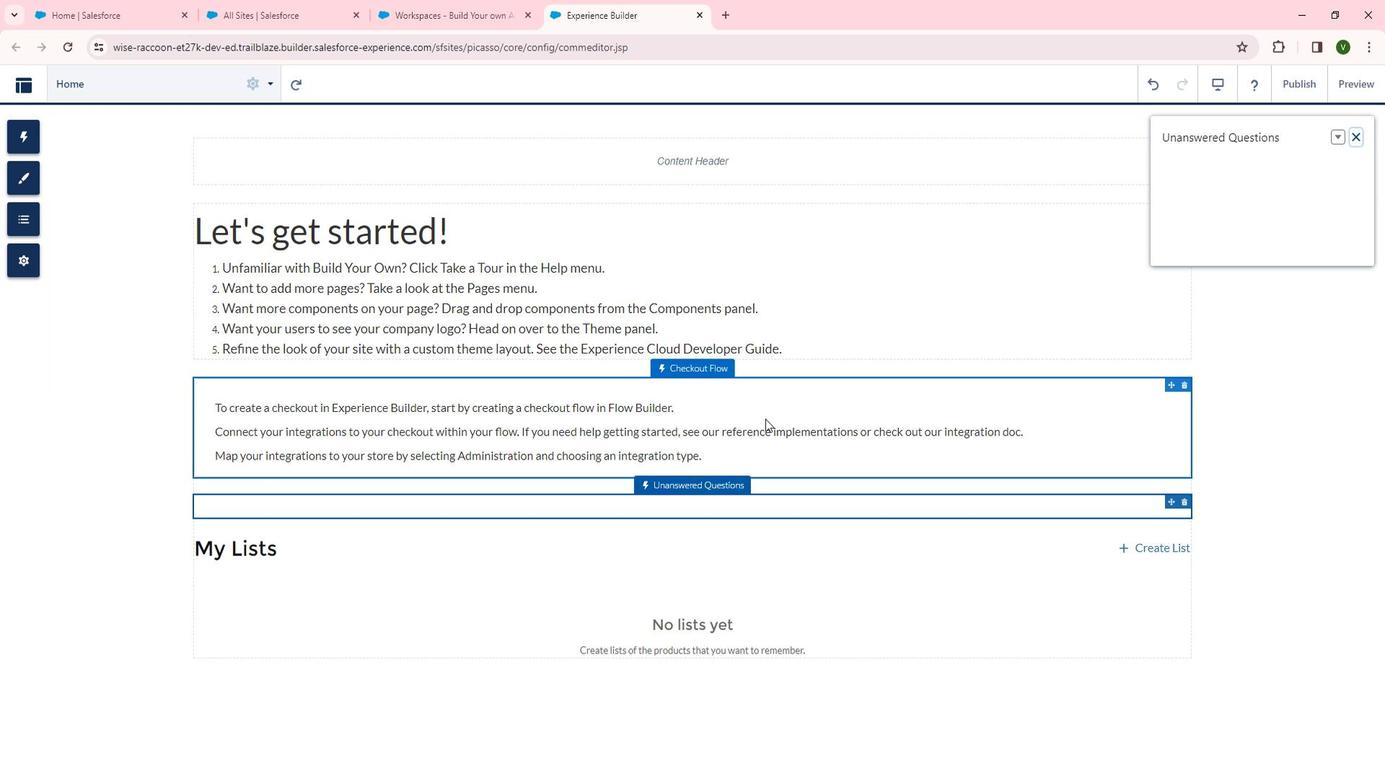 
